 Task: Search one way flight ticket for 1 adult, 6 children, 1 infant in seat and 1 infant on lap in business from Manhattan: Manhattan Regional Airport to Riverton: Central Wyoming Regional Airport (was Riverton Regional) on 5-4-2023. Choice of flights is Singapure airlines. Number of bags: 2 checked bags. Price is upto 95000. Outbound departure time preference is 15:30.
Action: Mouse moved to (282, 258)
Screenshot: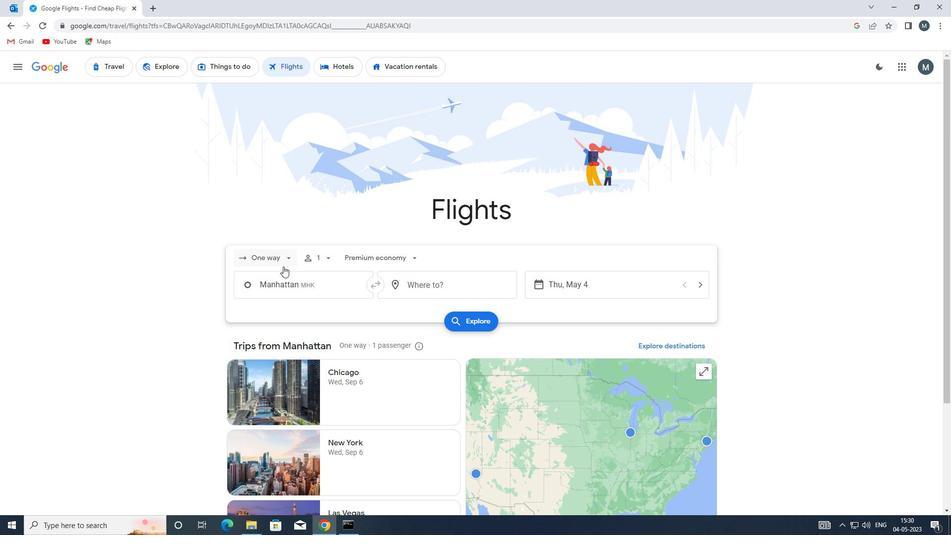 
Action: Mouse pressed left at (282, 258)
Screenshot: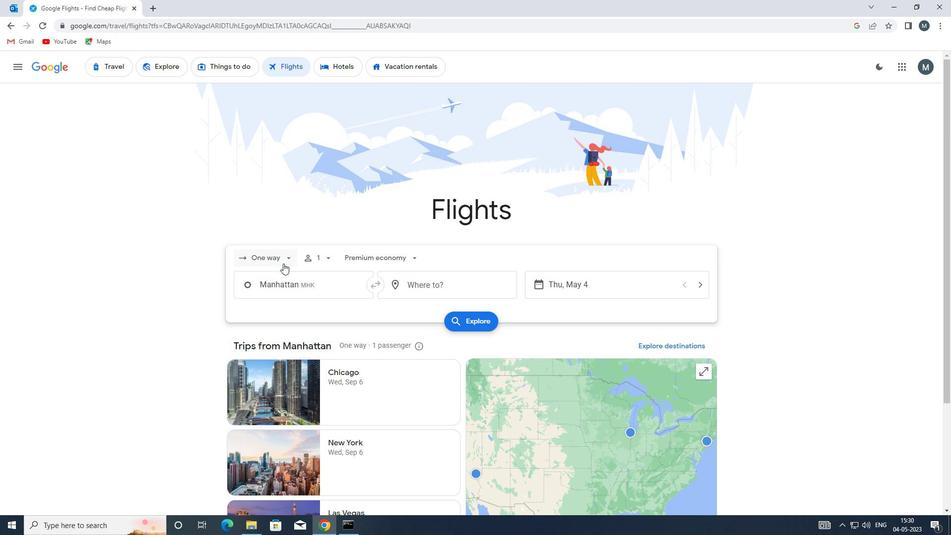 
Action: Mouse moved to (275, 307)
Screenshot: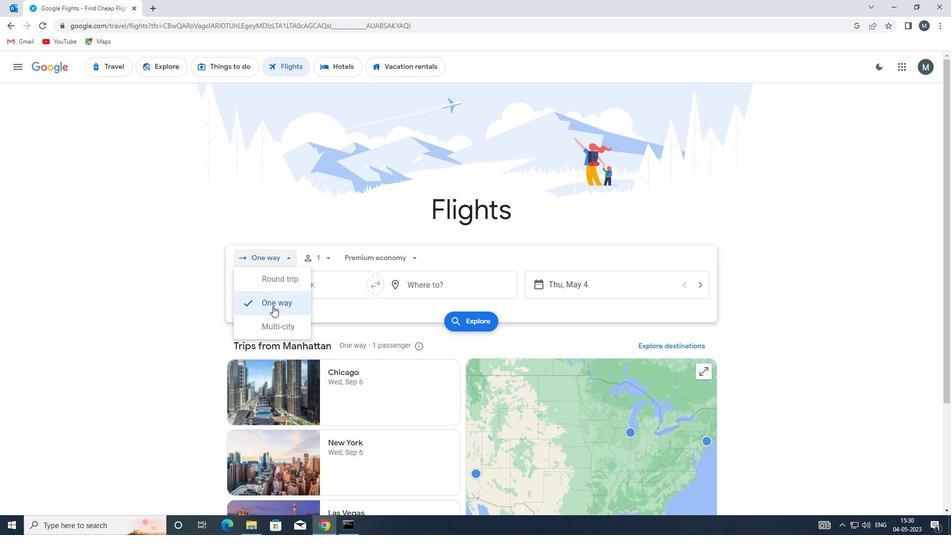 
Action: Mouse pressed left at (275, 307)
Screenshot: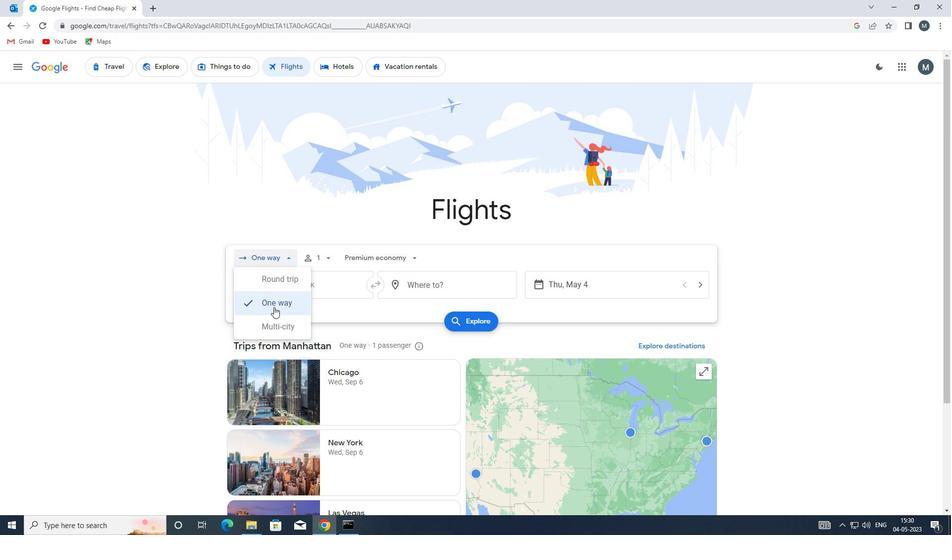 
Action: Mouse moved to (330, 258)
Screenshot: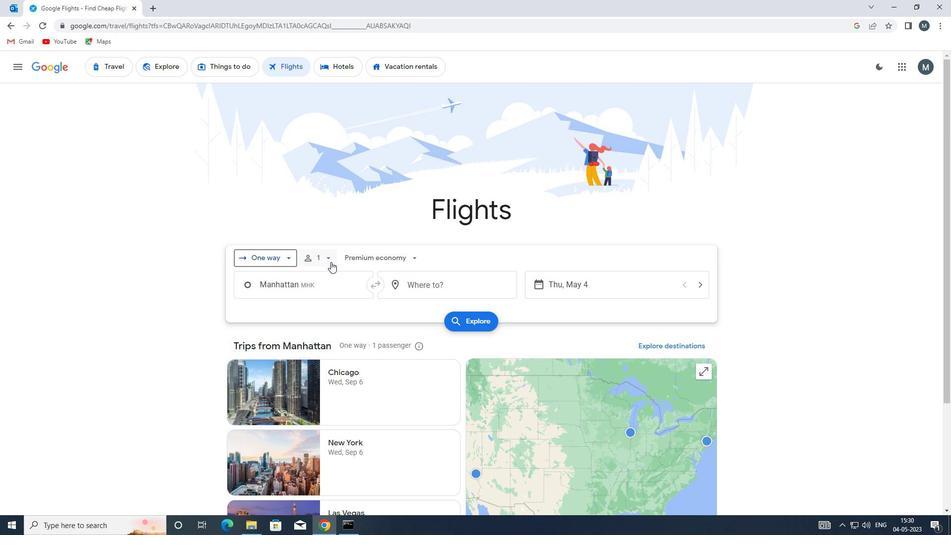
Action: Mouse pressed left at (330, 258)
Screenshot: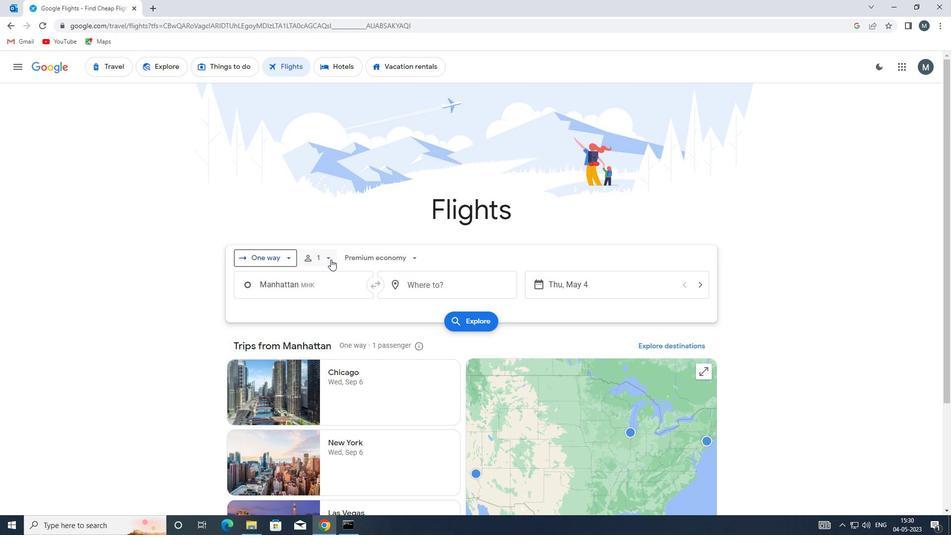 
Action: Mouse moved to (397, 311)
Screenshot: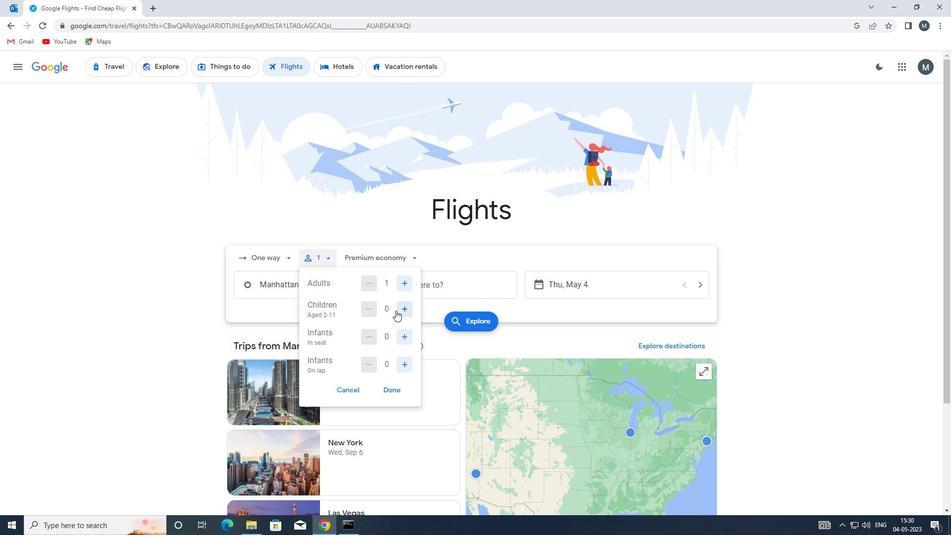 
Action: Mouse pressed left at (397, 311)
Screenshot: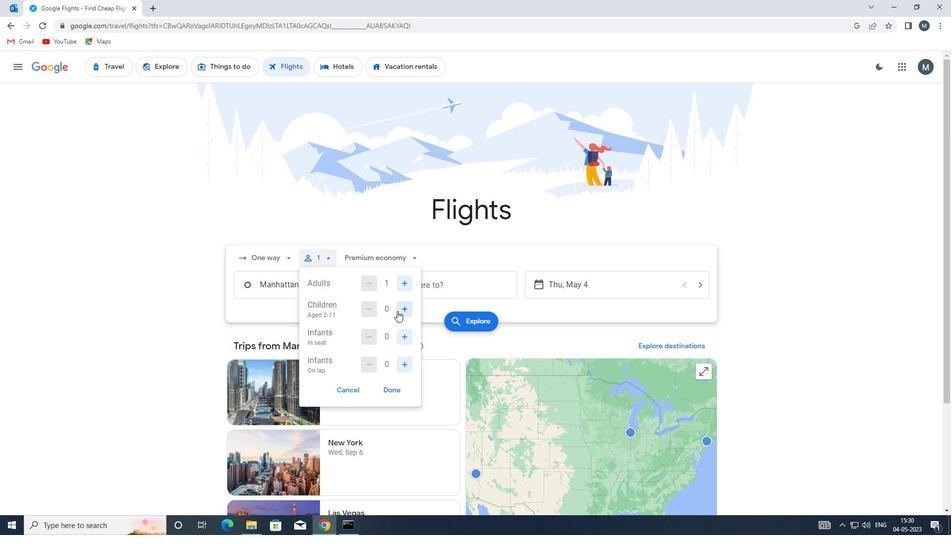 
Action: Mouse pressed left at (397, 311)
Screenshot: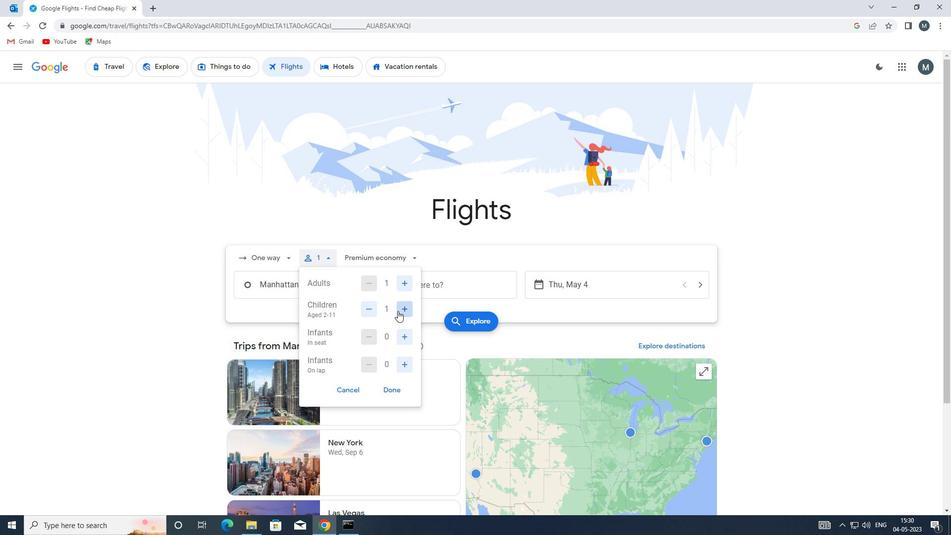 
Action: Mouse pressed left at (397, 311)
Screenshot: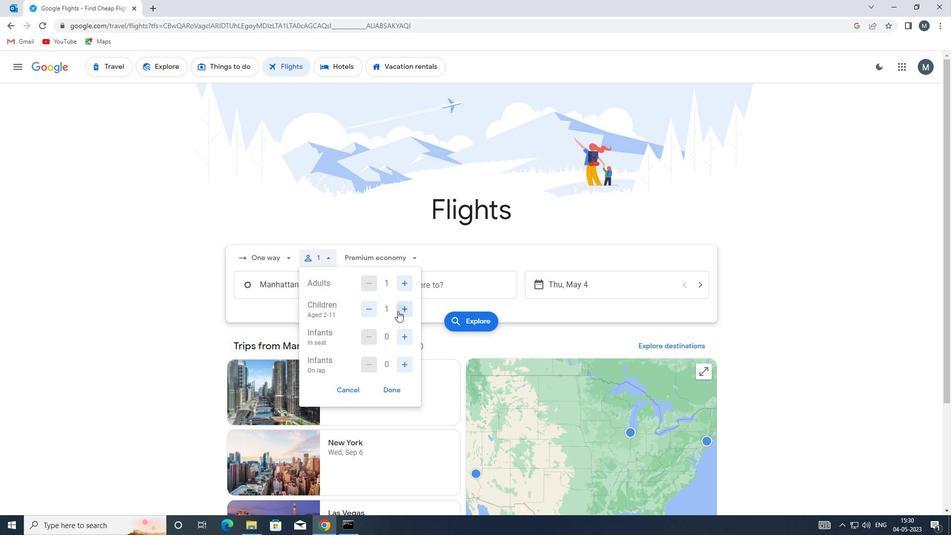 
Action: Mouse moved to (398, 310)
Screenshot: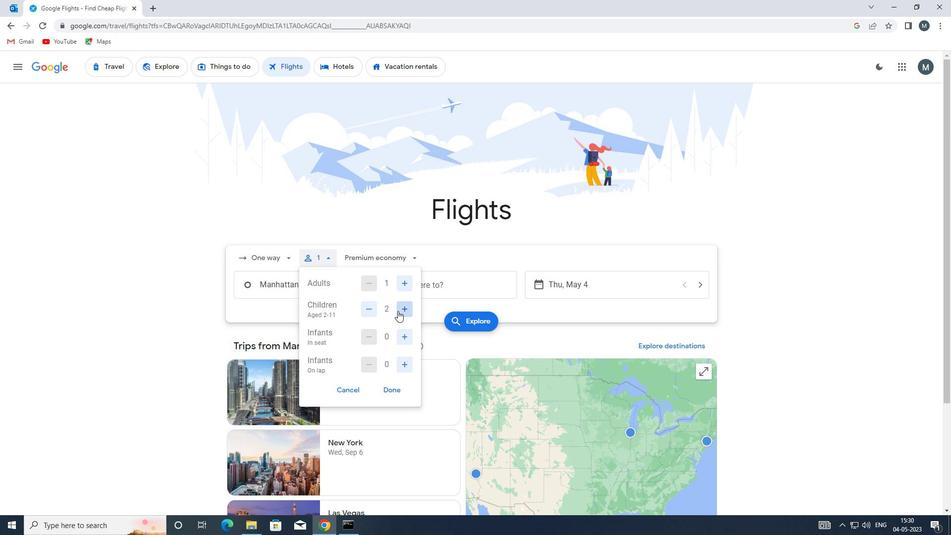 
Action: Mouse pressed left at (398, 310)
Screenshot: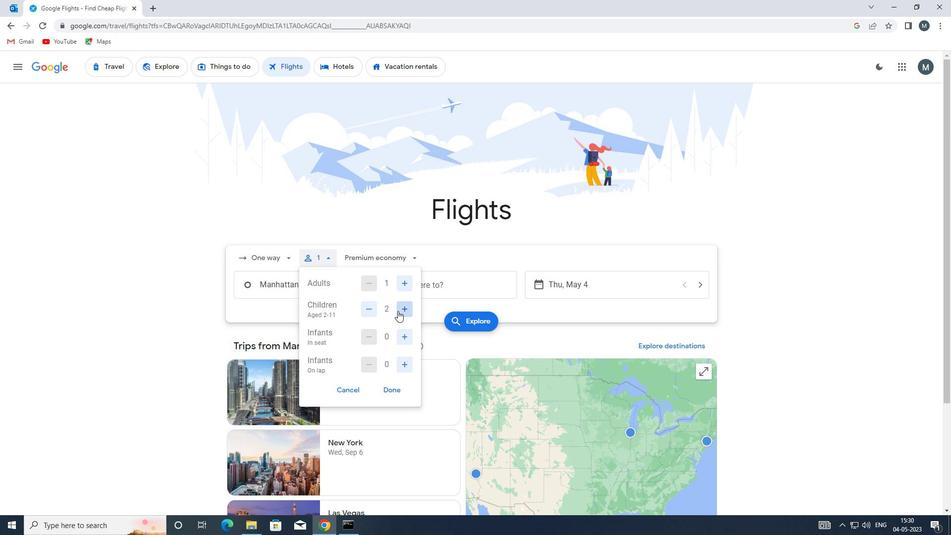 
Action: Mouse pressed left at (398, 310)
Screenshot: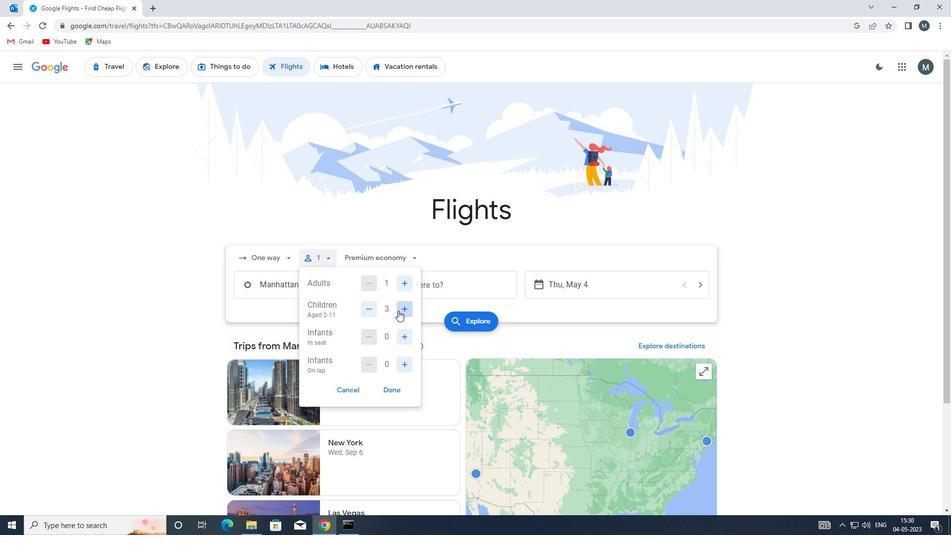 
Action: Mouse moved to (399, 311)
Screenshot: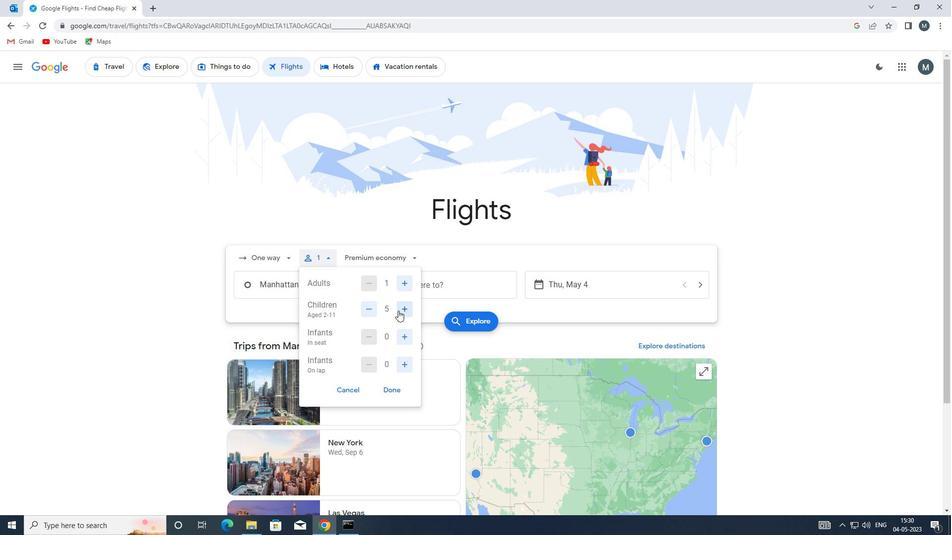 
Action: Mouse pressed left at (399, 311)
Screenshot: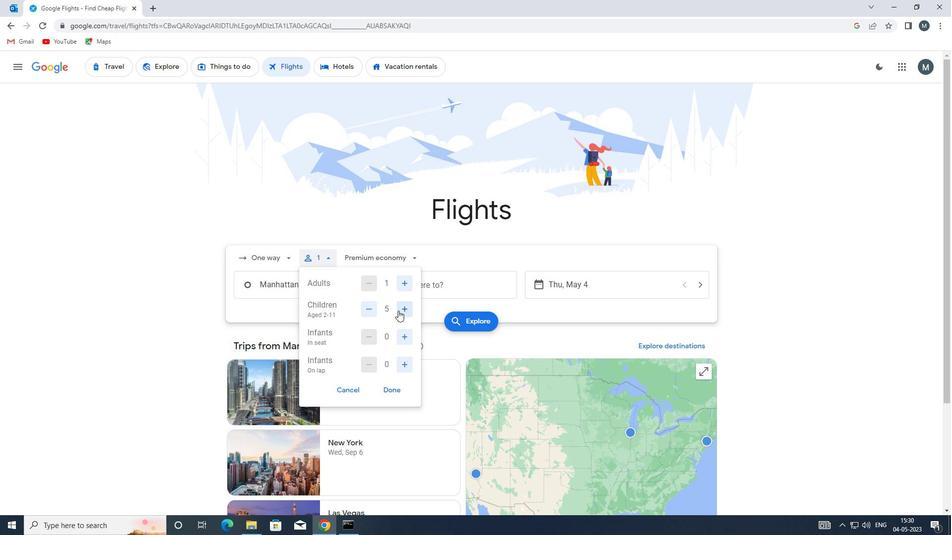 
Action: Mouse moved to (403, 335)
Screenshot: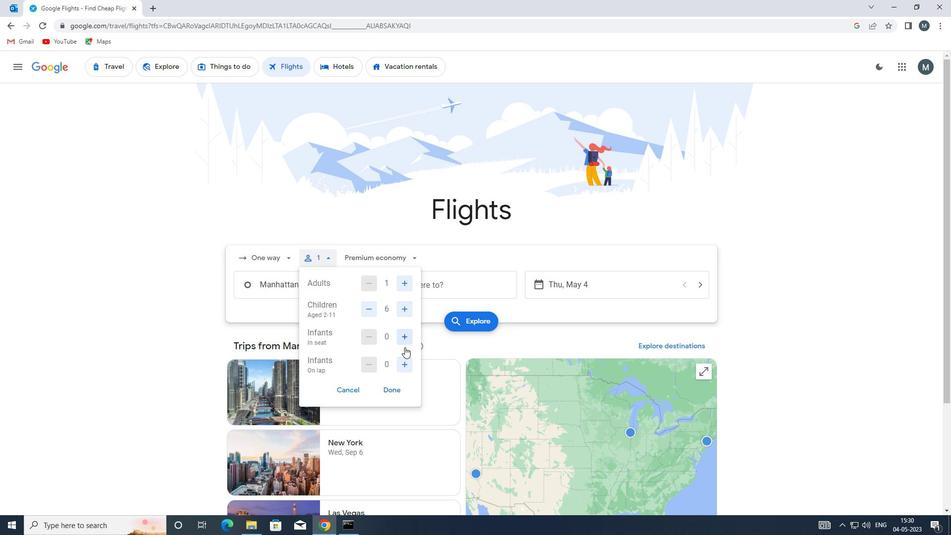 
Action: Mouse pressed left at (403, 335)
Screenshot: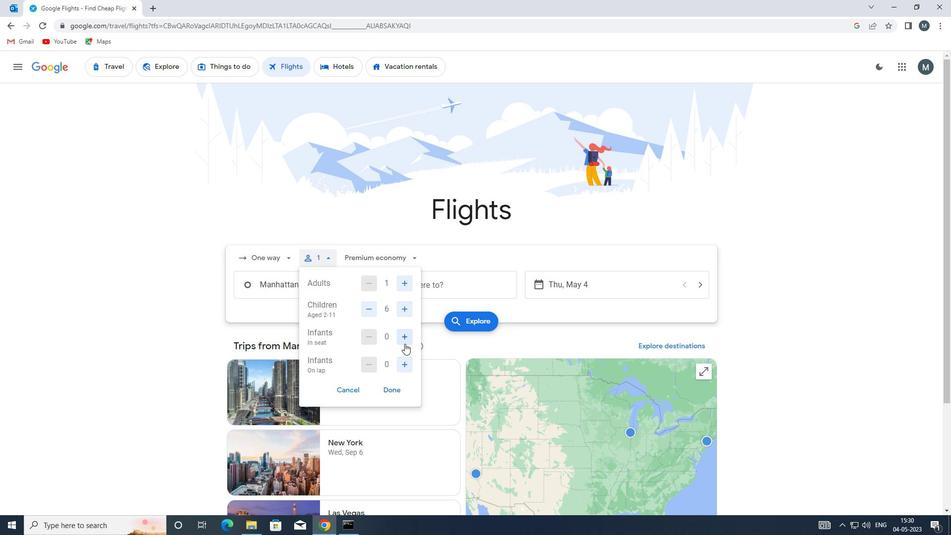 
Action: Mouse moved to (403, 363)
Screenshot: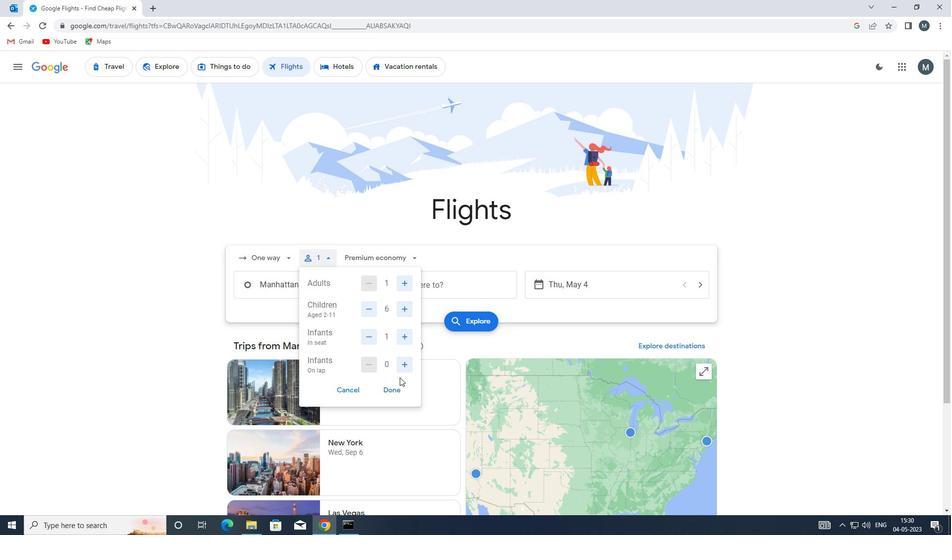 
Action: Mouse pressed left at (403, 363)
Screenshot: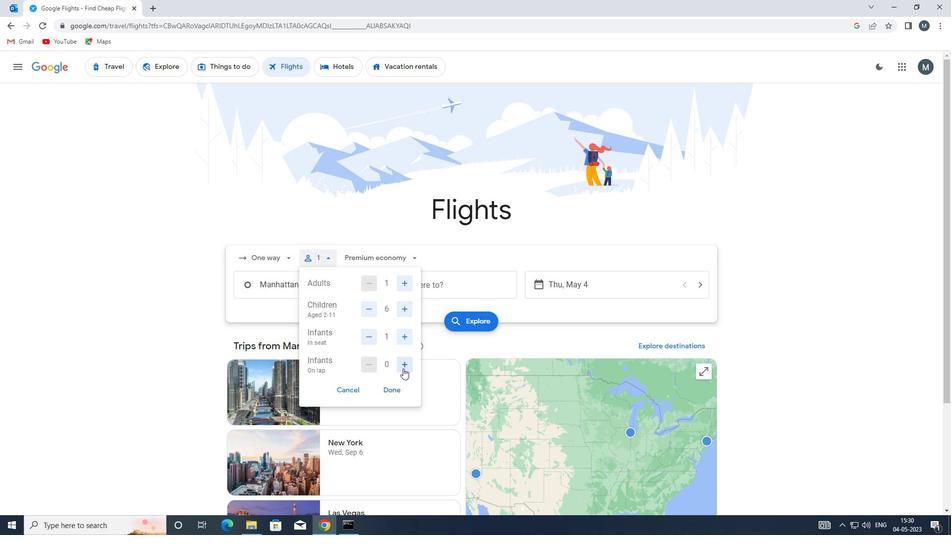 
Action: Mouse moved to (397, 393)
Screenshot: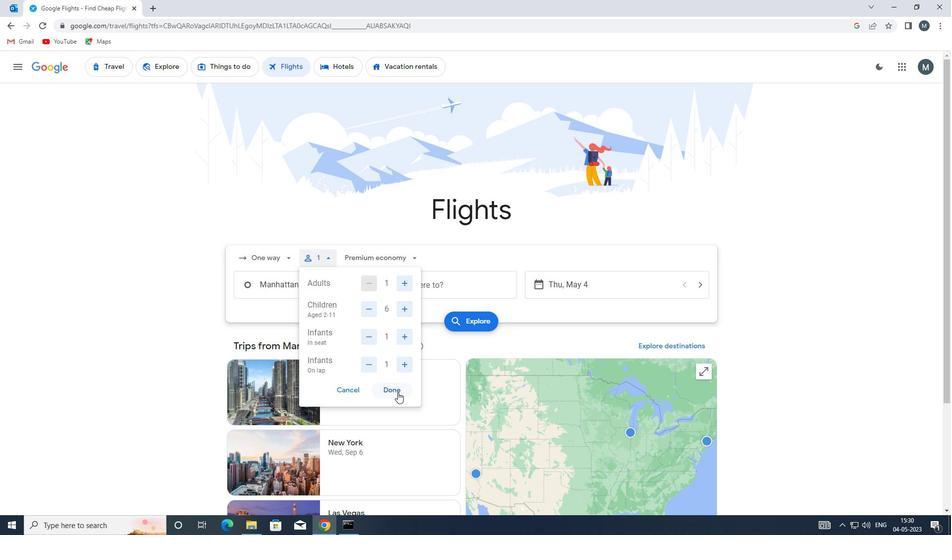 
Action: Mouse pressed left at (397, 393)
Screenshot: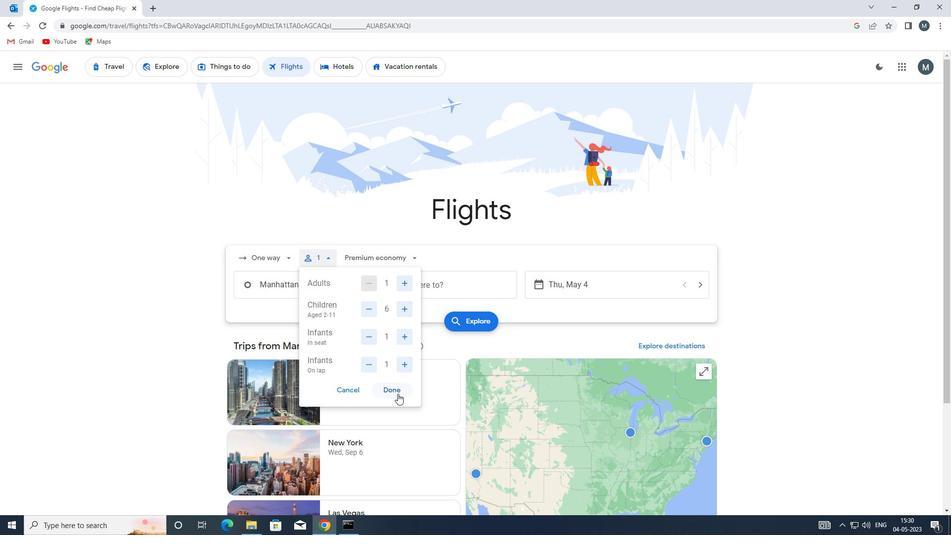 
Action: Mouse moved to (392, 265)
Screenshot: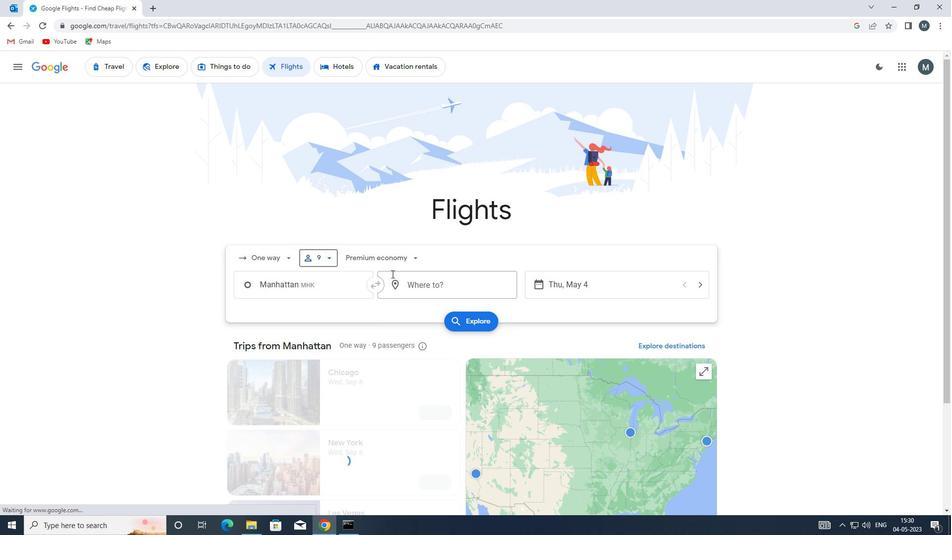 
Action: Mouse pressed left at (392, 265)
Screenshot: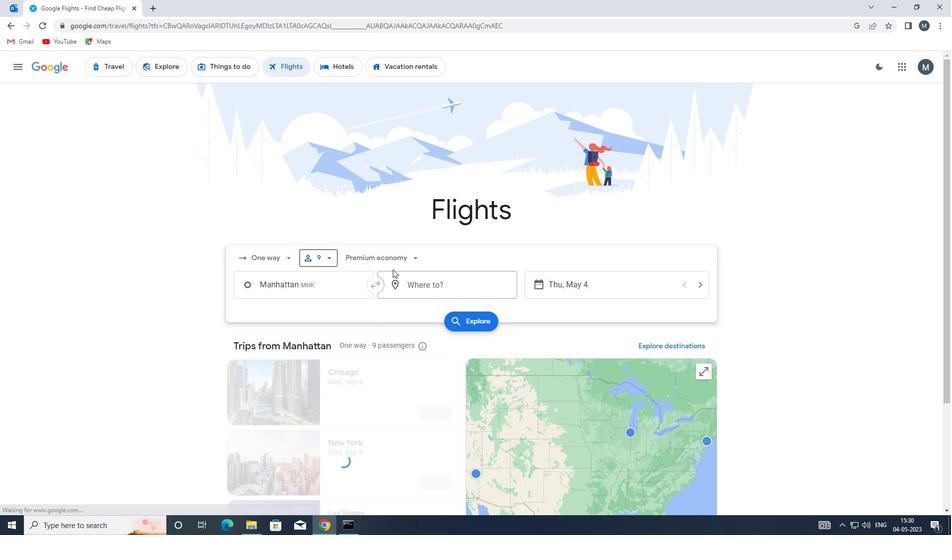 
Action: Mouse moved to (394, 324)
Screenshot: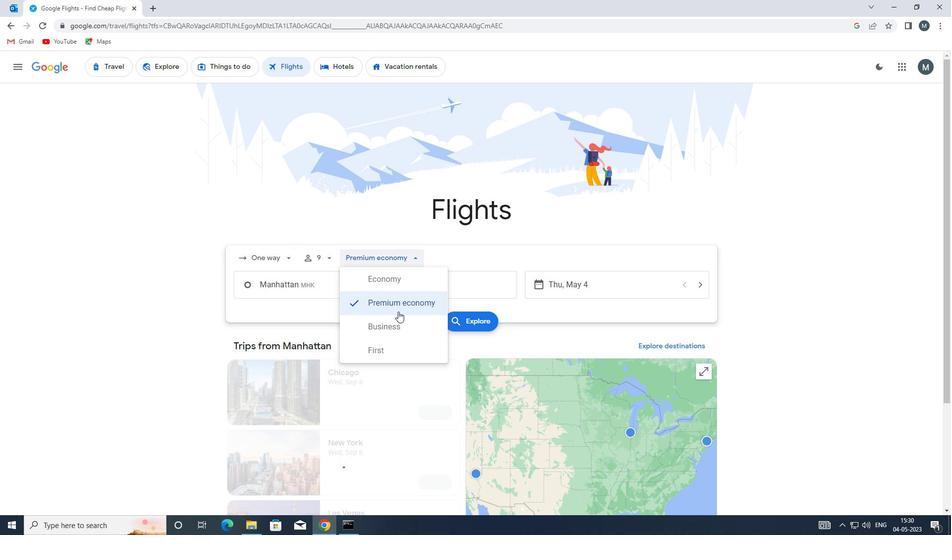 
Action: Mouse pressed left at (394, 324)
Screenshot: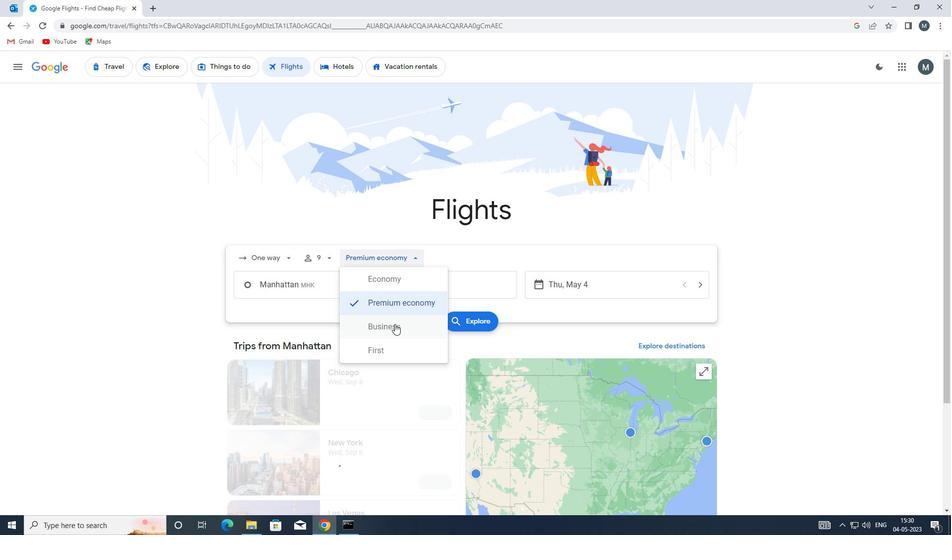 
Action: Mouse moved to (319, 283)
Screenshot: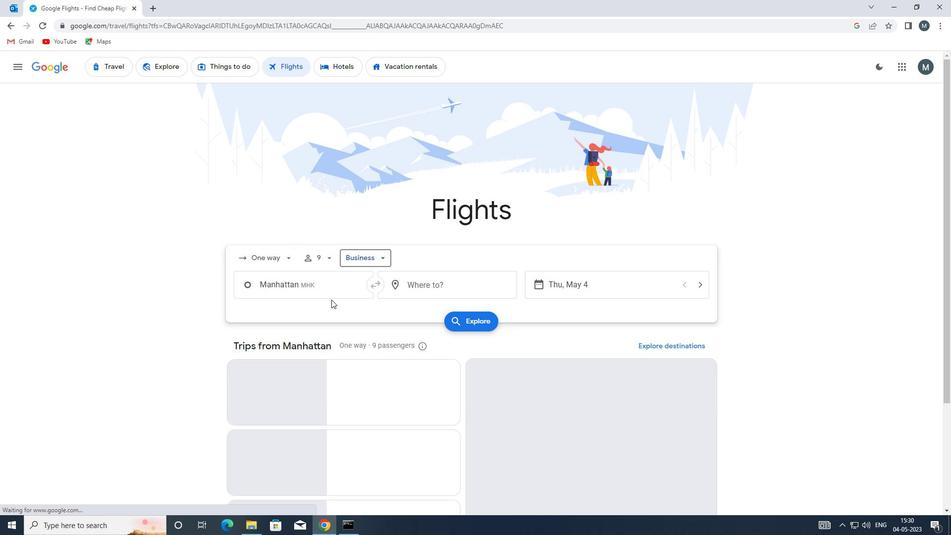 
Action: Mouse pressed left at (319, 283)
Screenshot: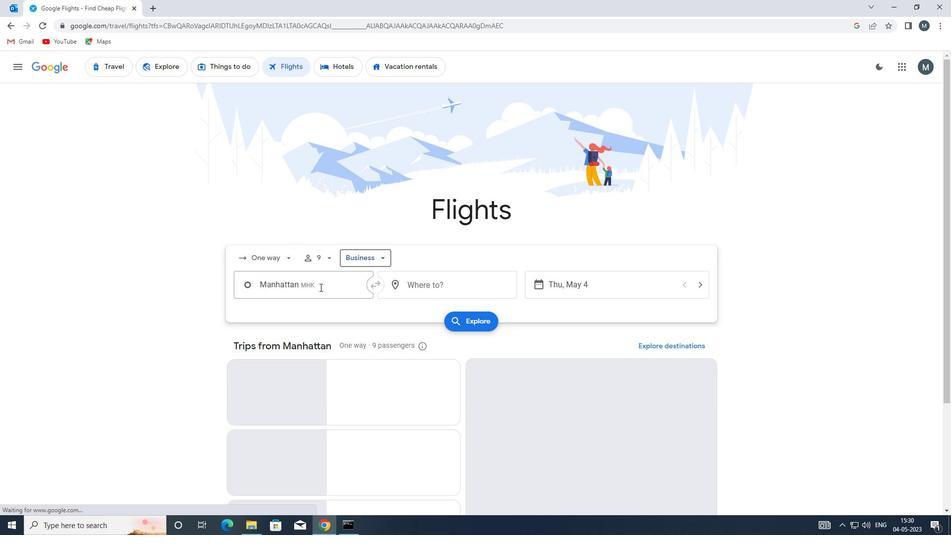 
Action: Mouse moved to (329, 290)
Screenshot: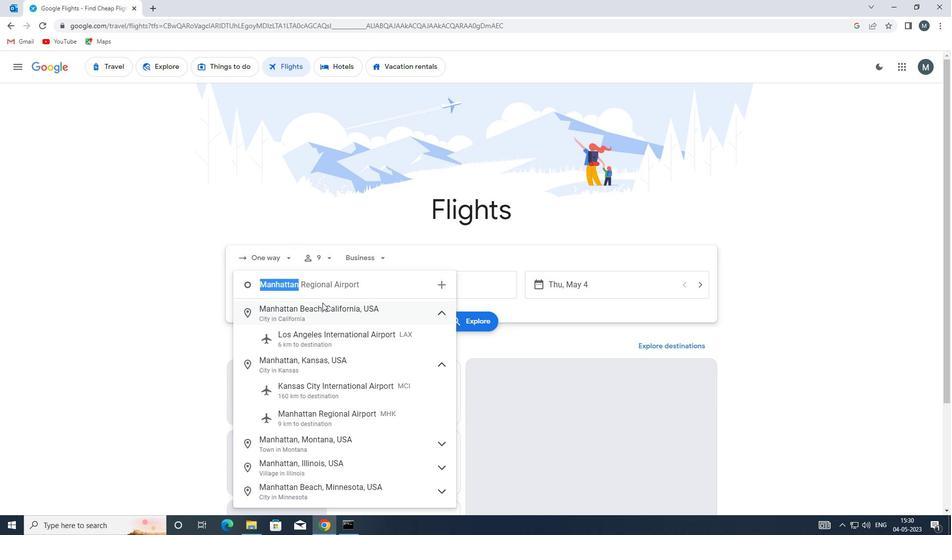 
Action: Key pressed <Key.enter>
Screenshot: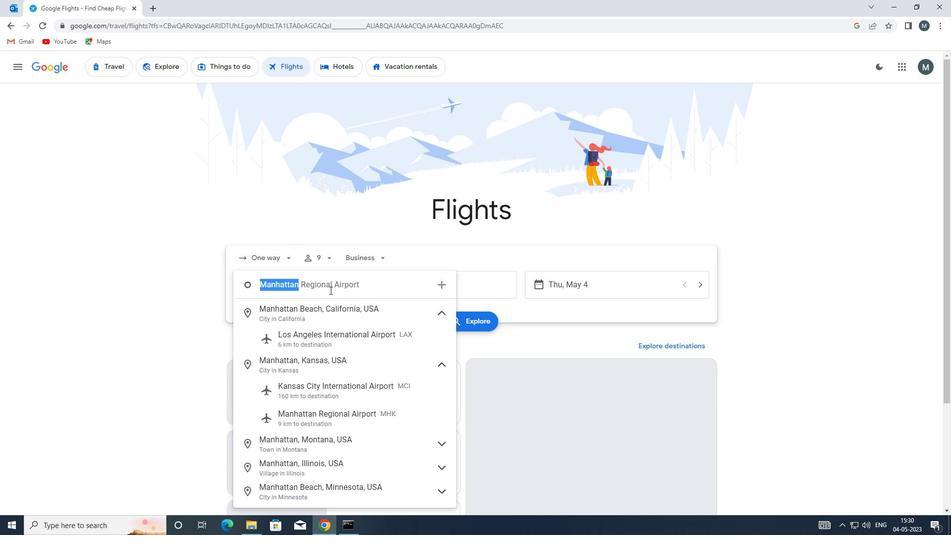 
Action: Mouse moved to (421, 284)
Screenshot: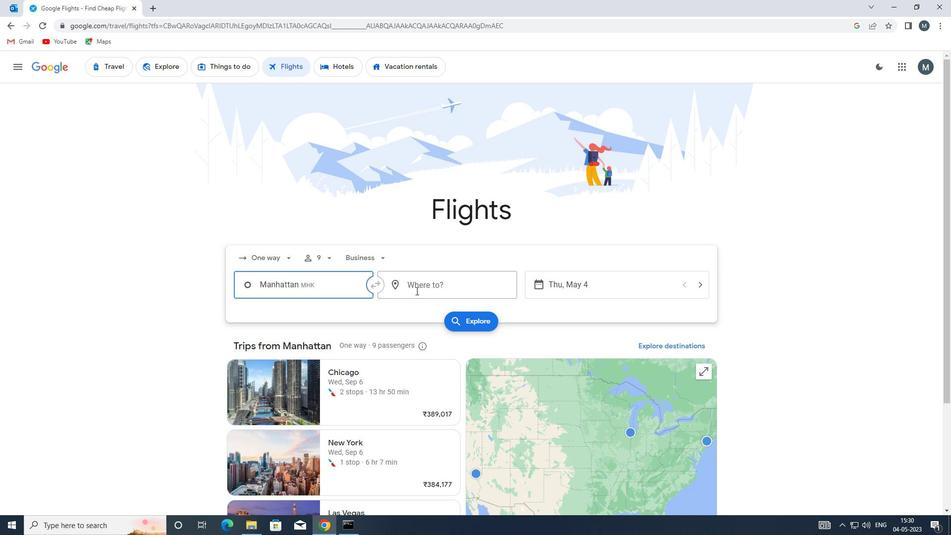
Action: Mouse pressed left at (421, 284)
Screenshot: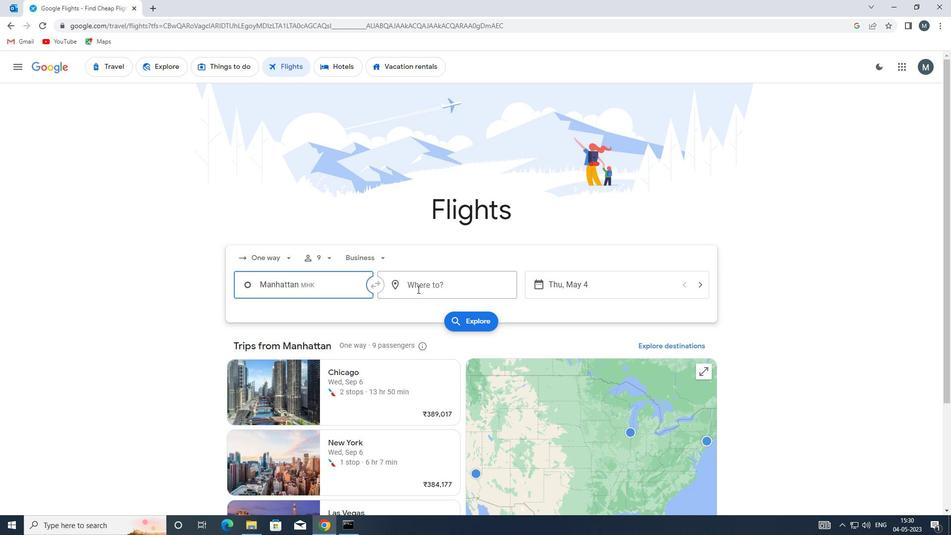 
Action: Mouse moved to (418, 284)
Screenshot: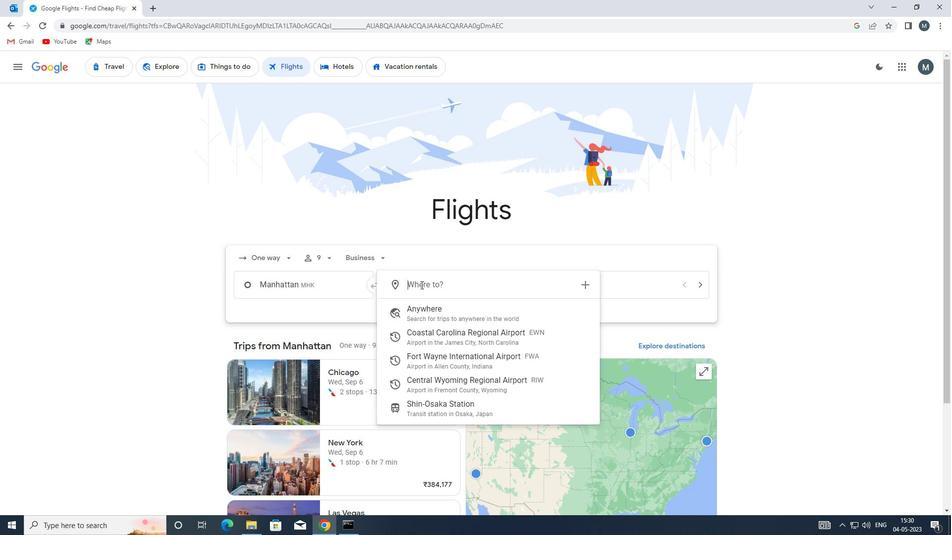 
Action: Key pressed riw
Screenshot: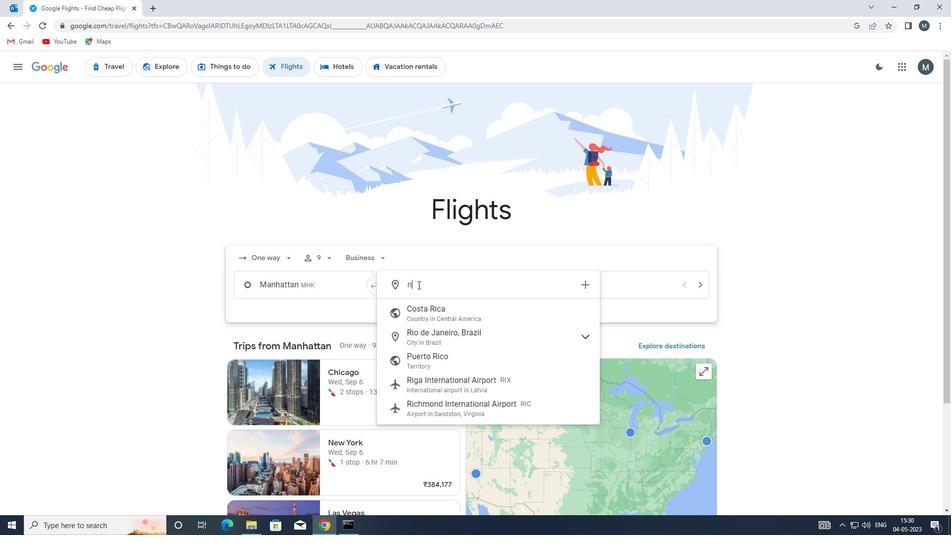 
Action: Mouse moved to (438, 310)
Screenshot: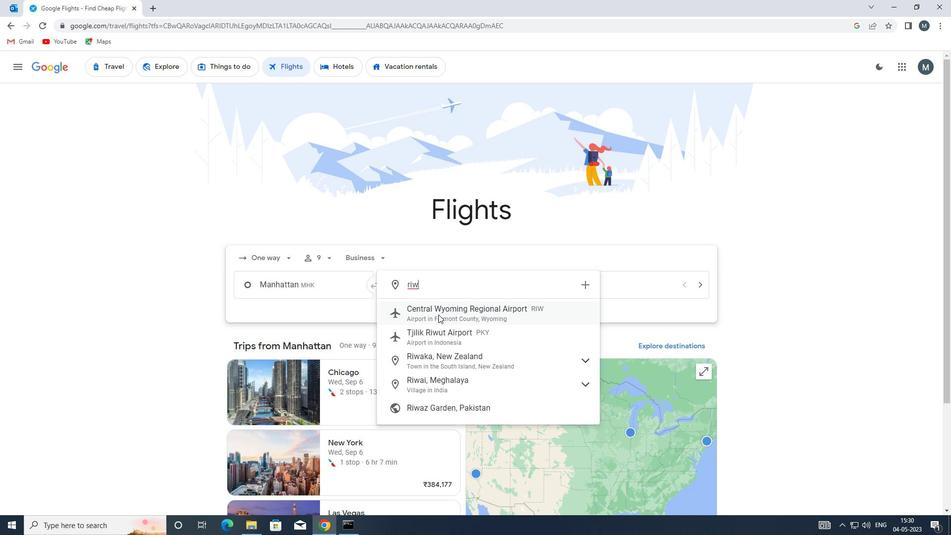 
Action: Mouse pressed left at (438, 310)
Screenshot: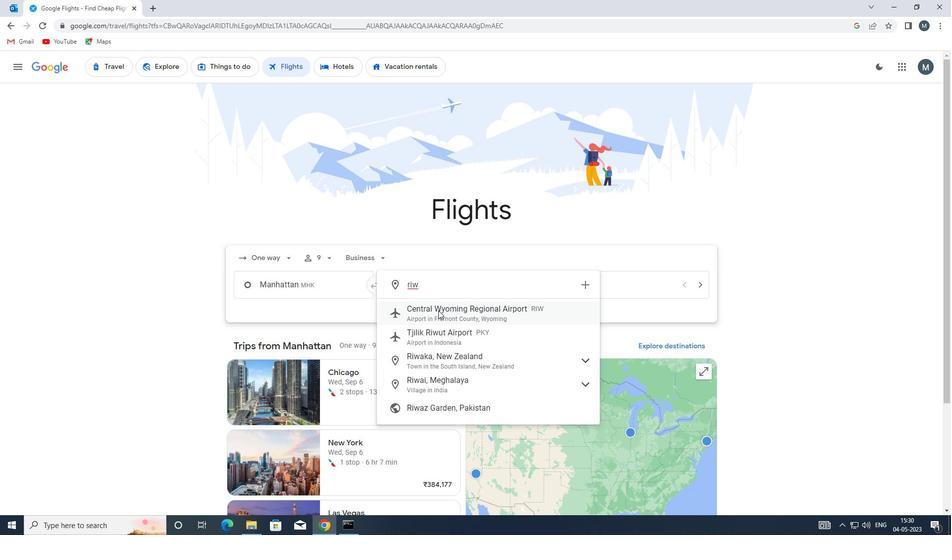
Action: Mouse moved to (573, 285)
Screenshot: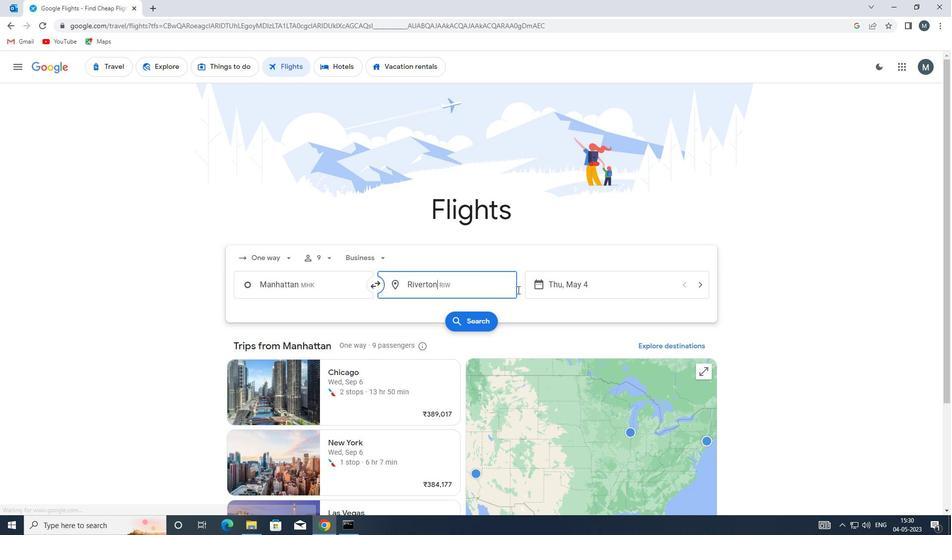 
Action: Mouse pressed left at (573, 285)
Screenshot: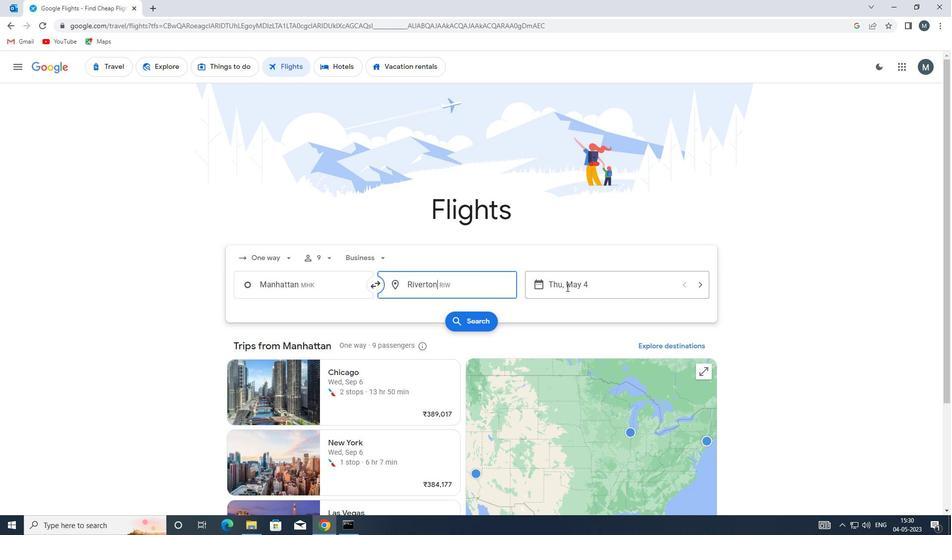 
Action: Mouse moved to (446, 330)
Screenshot: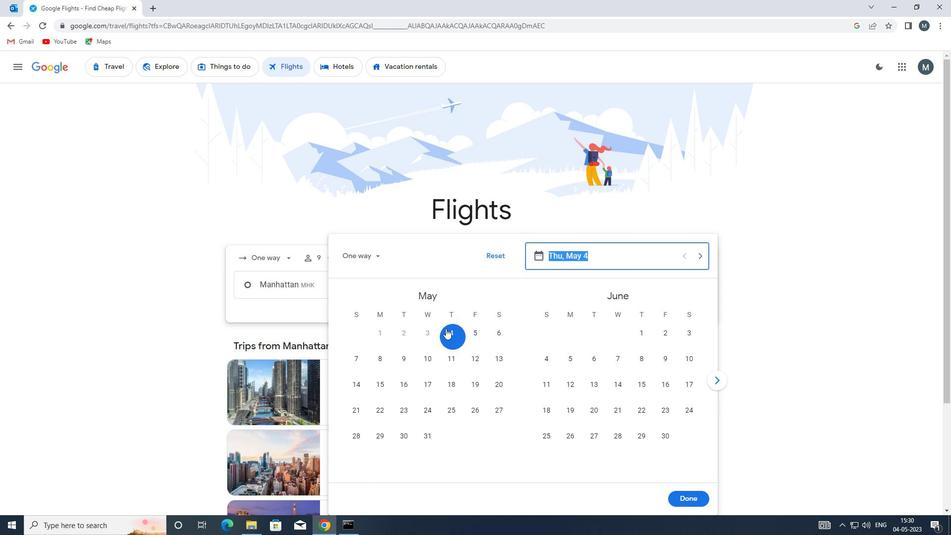
Action: Mouse pressed left at (446, 330)
Screenshot: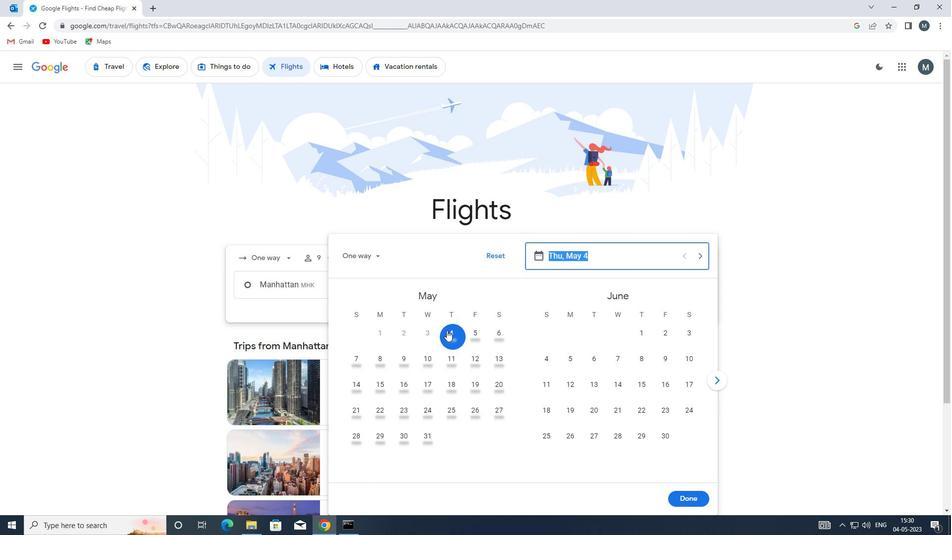 
Action: Mouse moved to (683, 493)
Screenshot: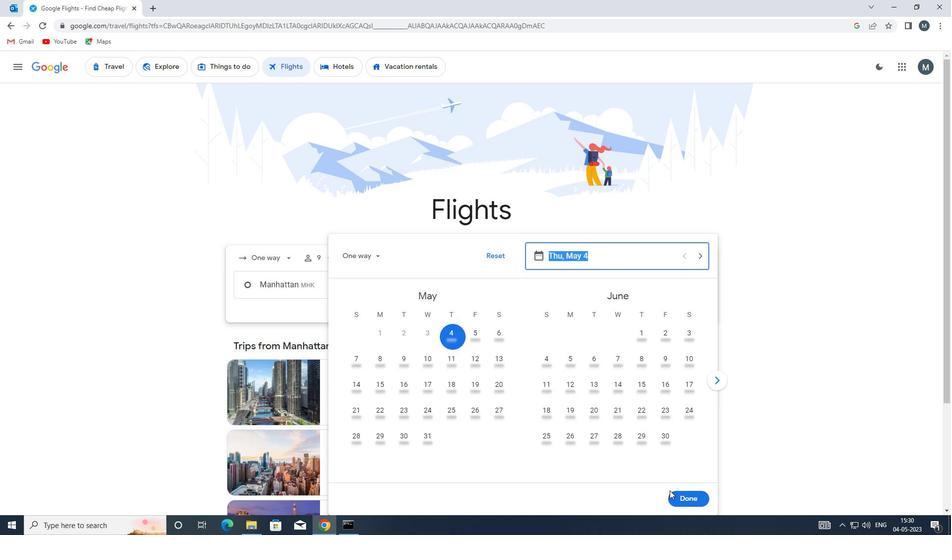 
Action: Mouse pressed left at (683, 493)
Screenshot: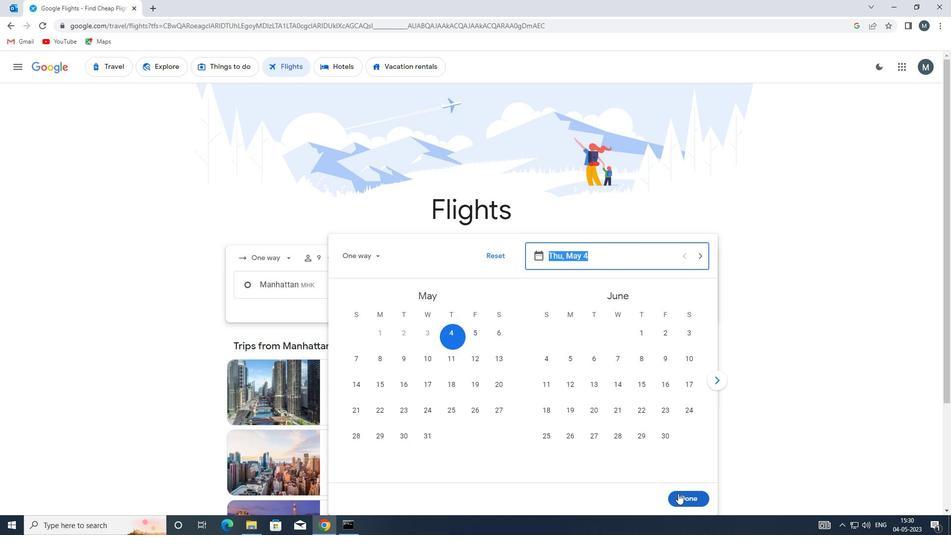 
Action: Mouse moved to (456, 315)
Screenshot: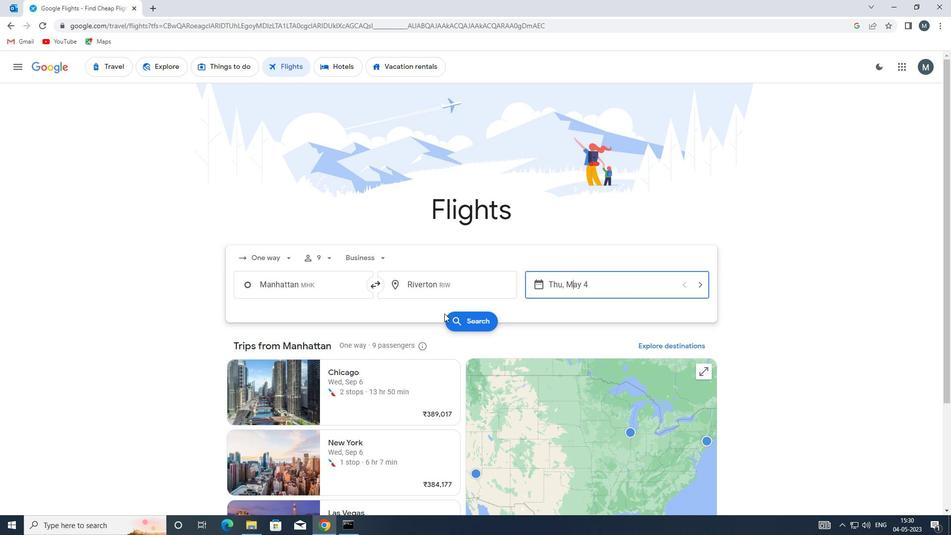 
Action: Mouse pressed left at (456, 315)
Screenshot: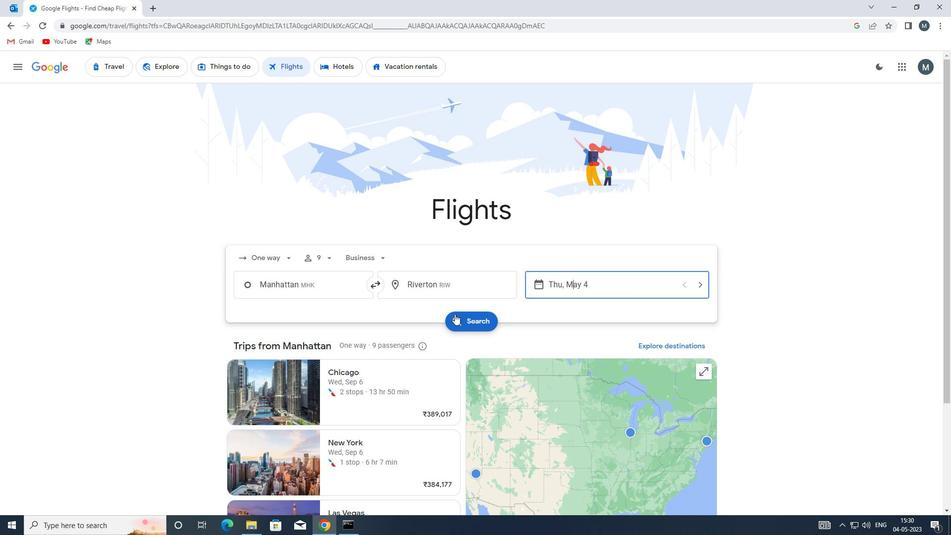 
Action: Mouse moved to (267, 153)
Screenshot: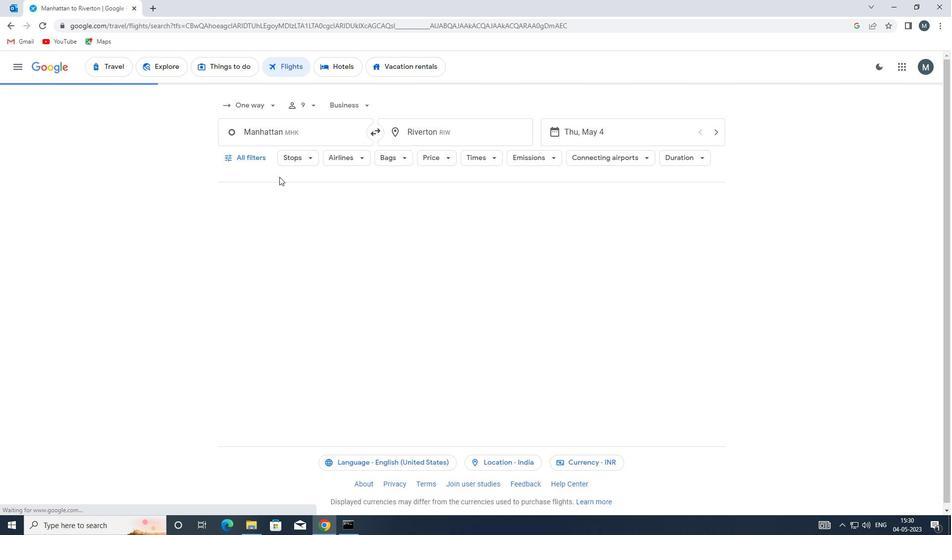 
Action: Mouse pressed left at (267, 153)
Screenshot: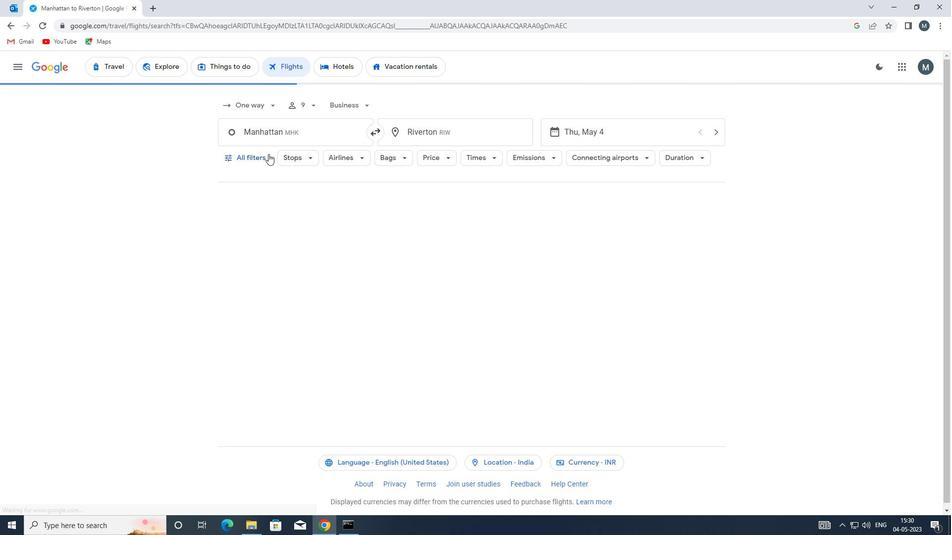 
Action: Mouse moved to (295, 272)
Screenshot: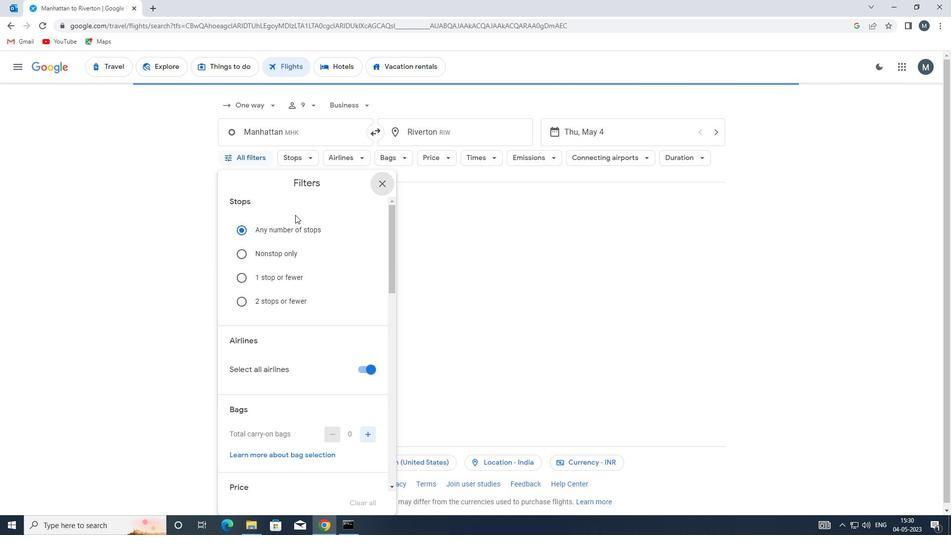 
Action: Mouse scrolled (295, 272) with delta (0, 0)
Screenshot: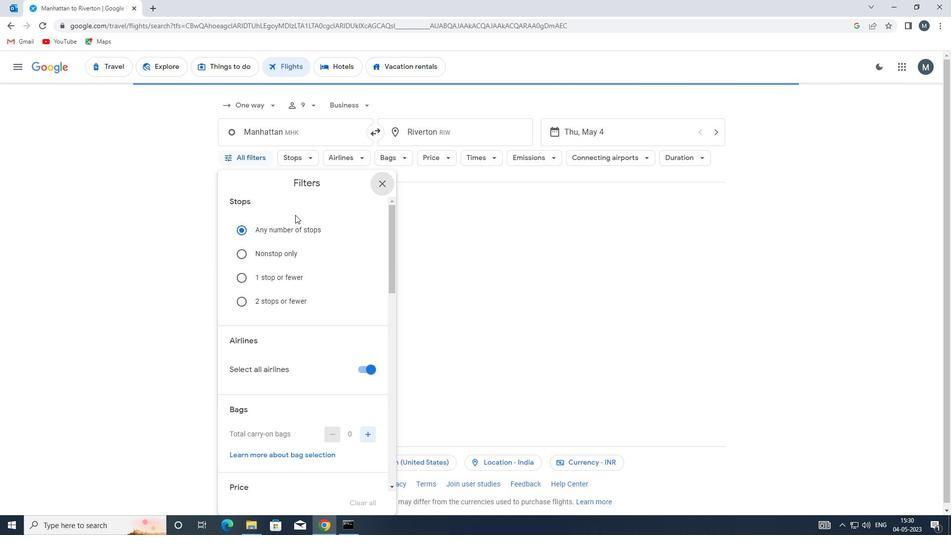 
Action: Mouse moved to (294, 282)
Screenshot: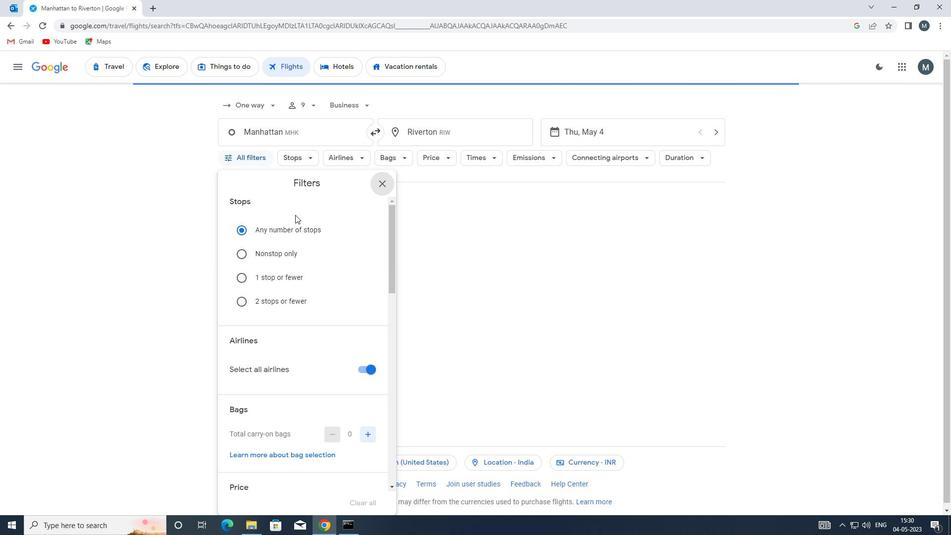 
Action: Mouse scrolled (294, 281) with delta (0, 0)
Screenshot: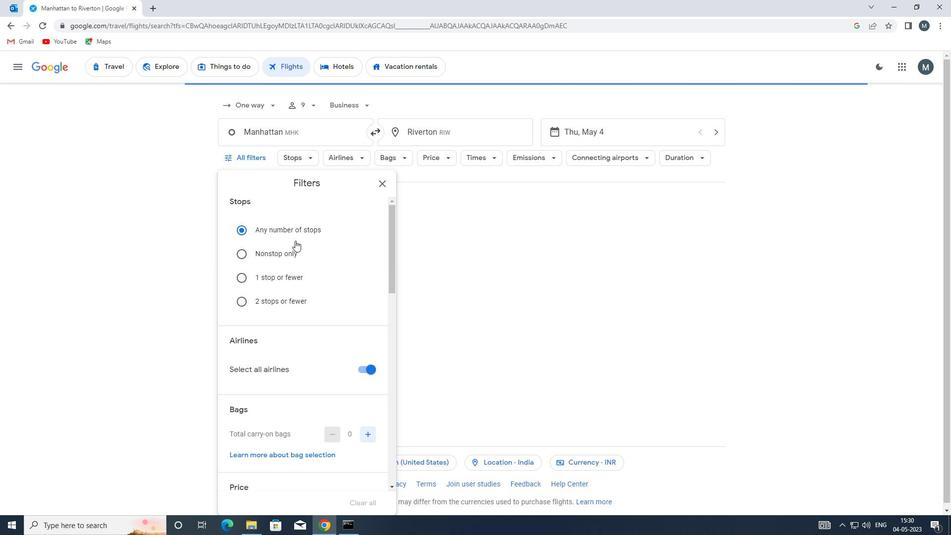 
Action: Mouse moved to (366, 268)
Screenshot: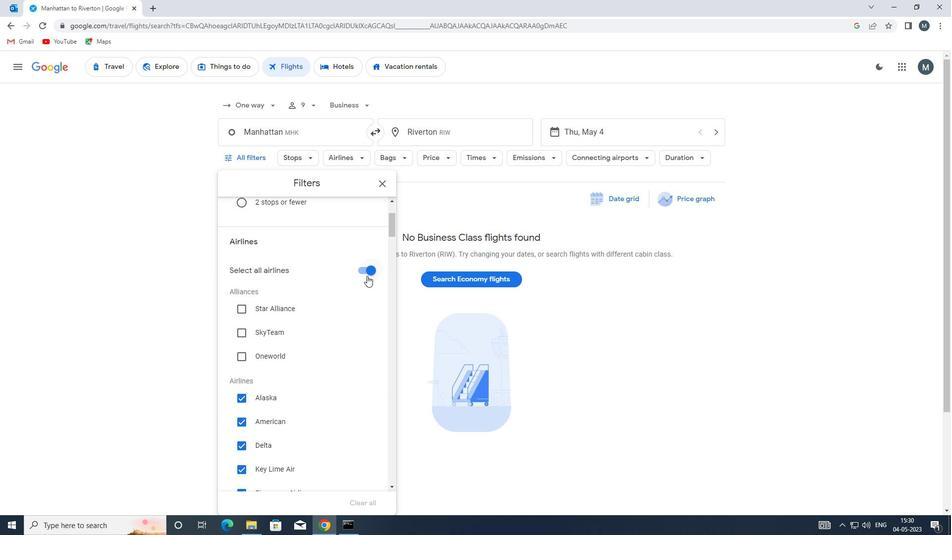 
Action: Mouse pressed left at (366, 268)
Screenshot: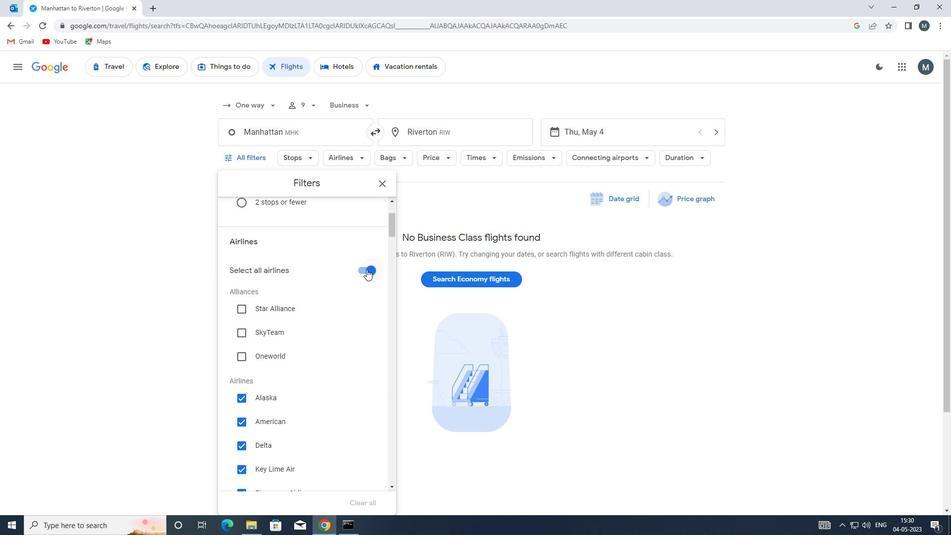 
Action: Mouse moved to (318, 287)
Screenshot: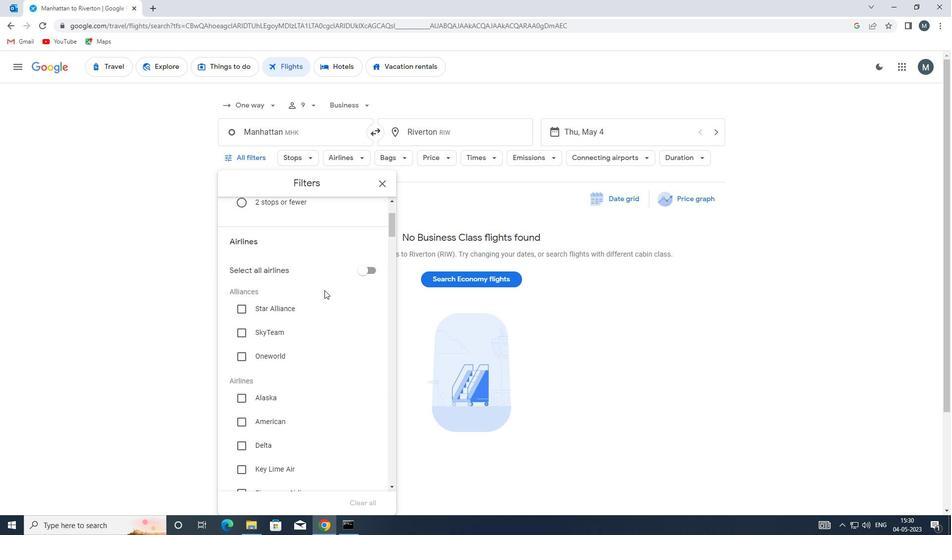 
Action: Mouse scrolled (318, 287) with delta (0, 0)
Screenshot: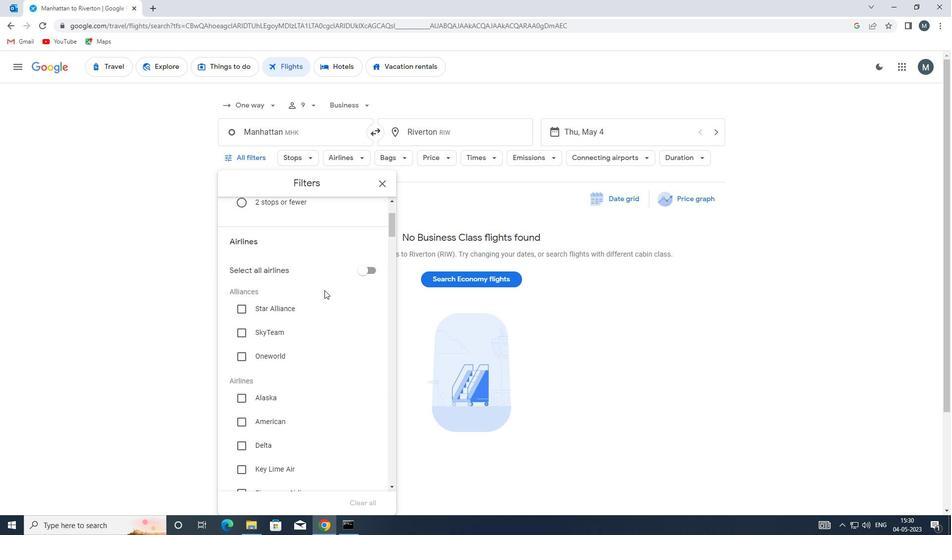 
Action: Mouse moved to (316, 289)
Screenshot: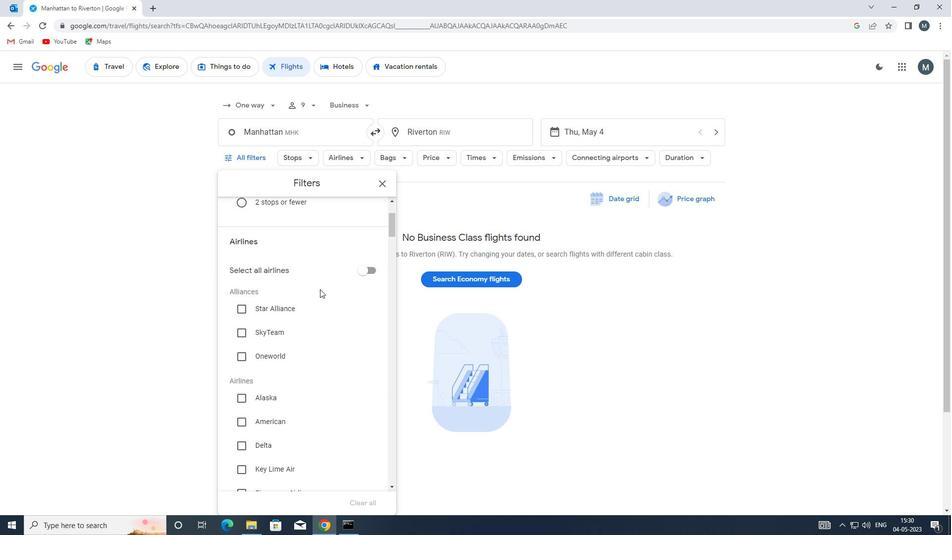
Action: Mouse scrolled (316, 288) with delta (0, 0)
Screenshot: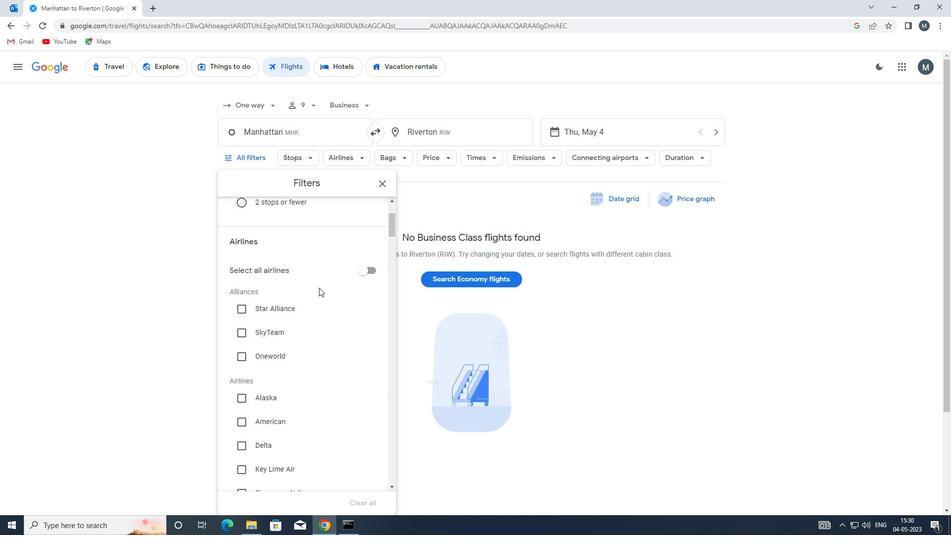 
Action: Mouse moved to (304, 395)
Screenshot: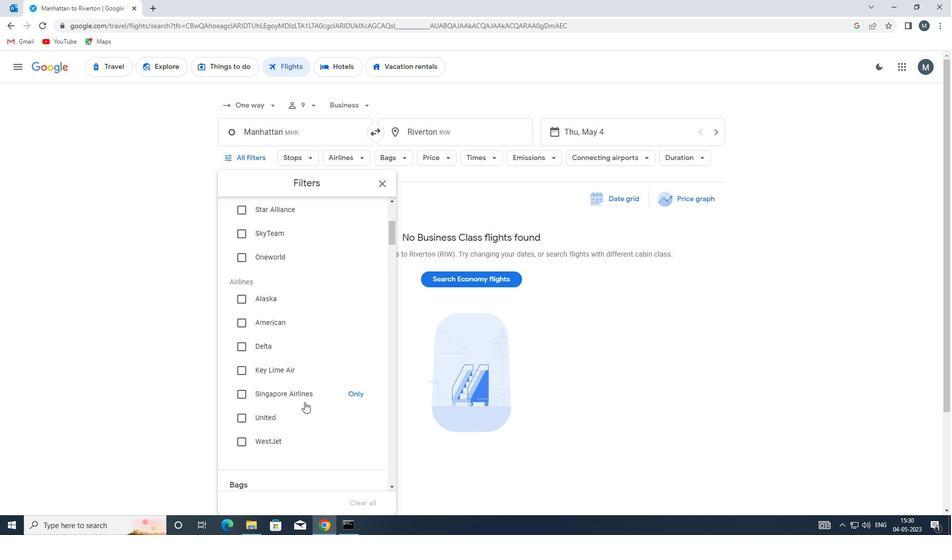 
Action: Mouse pressed left at (304, 395)
Screenshot: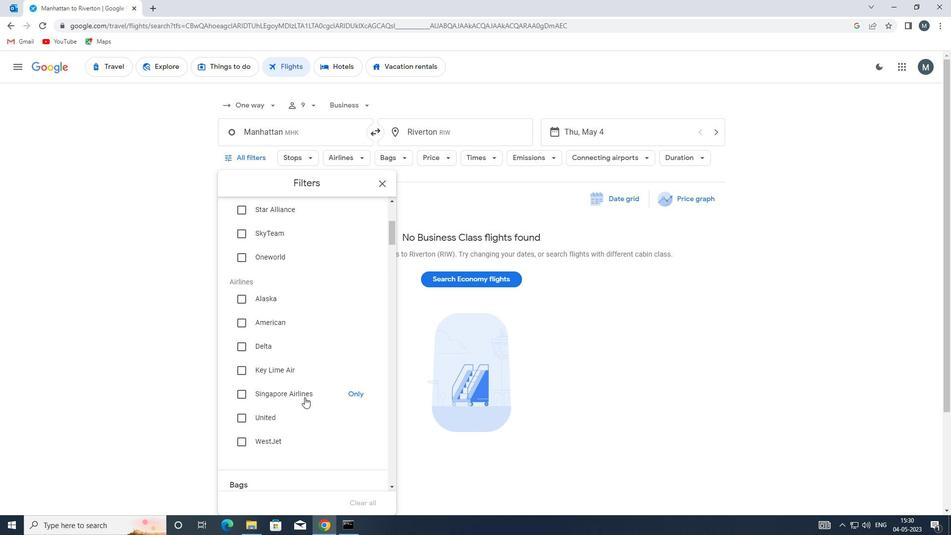 
Action: Mouse moved to (309, 340)
Screenshot: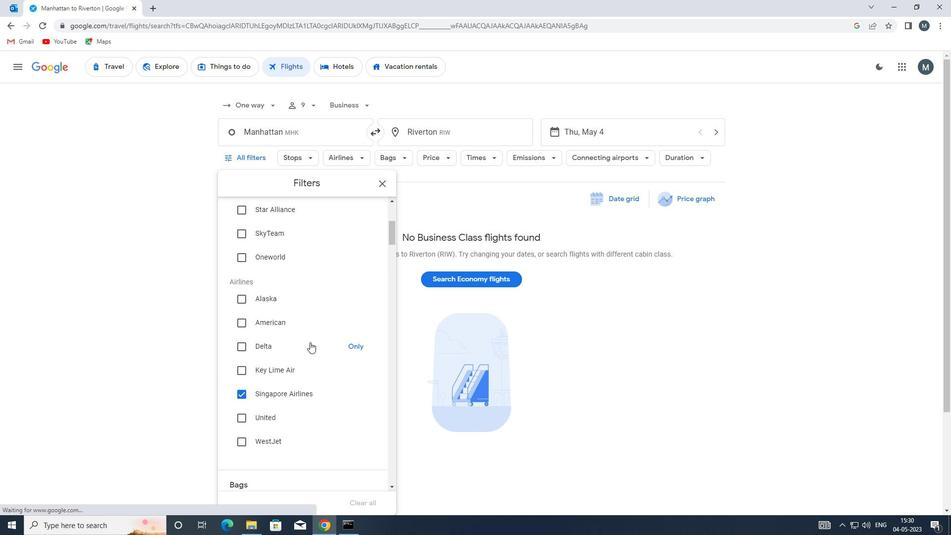 
Action: Mouse scrolled (309, 340) with delta (0, 0)
Screenshot: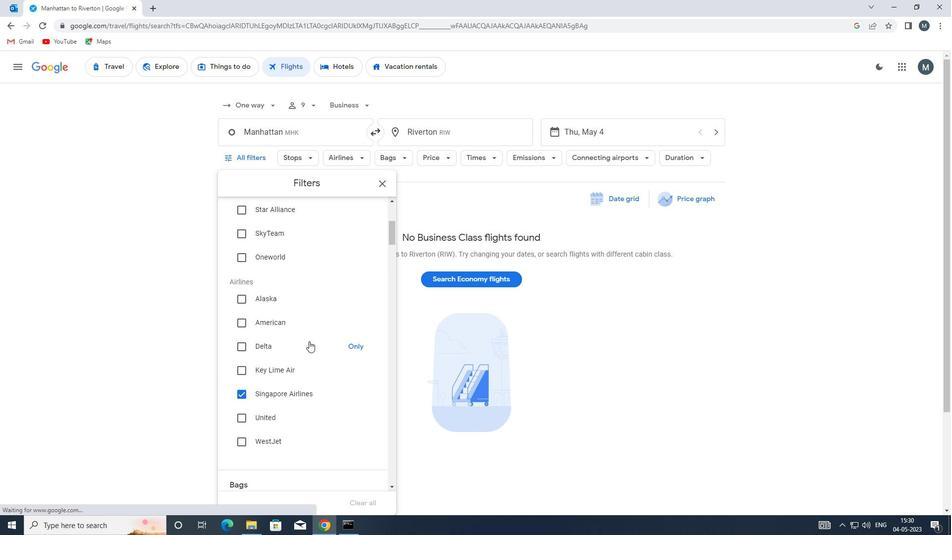 
Action: Mouse moved to (308, 340)
Screenshot: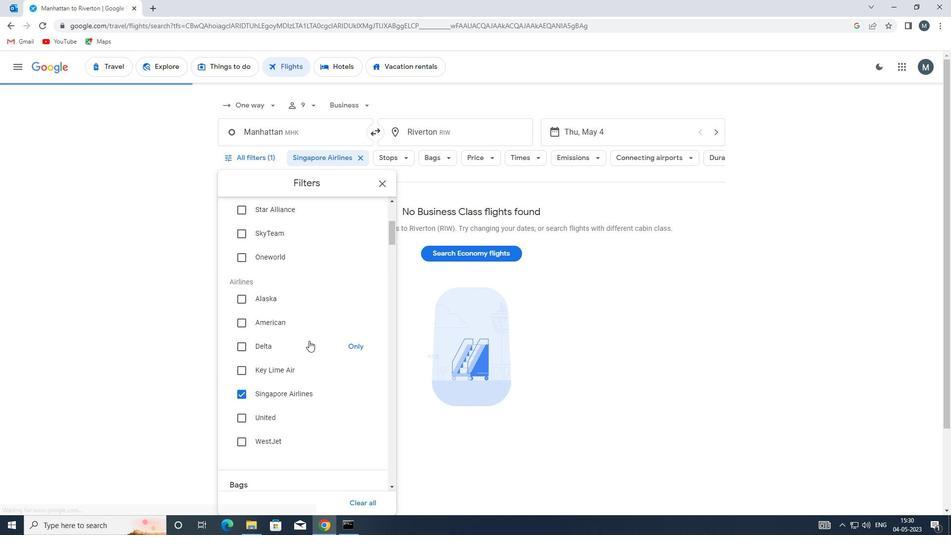 
Action: Mouse scrolled (308, 340) with delta (0, 0)
Screenshot: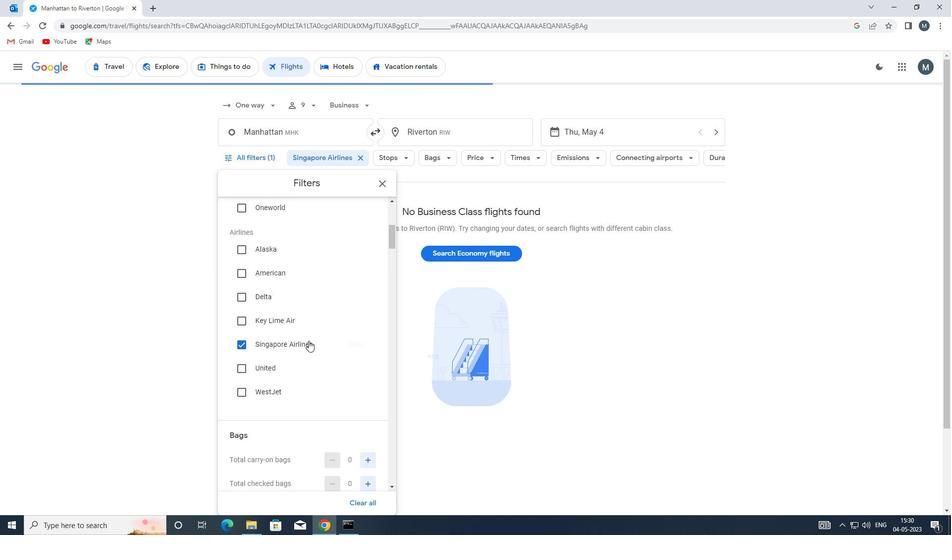 
Action: Mouse scrolled (308, 340) with delta (0, 0)
Screenshot: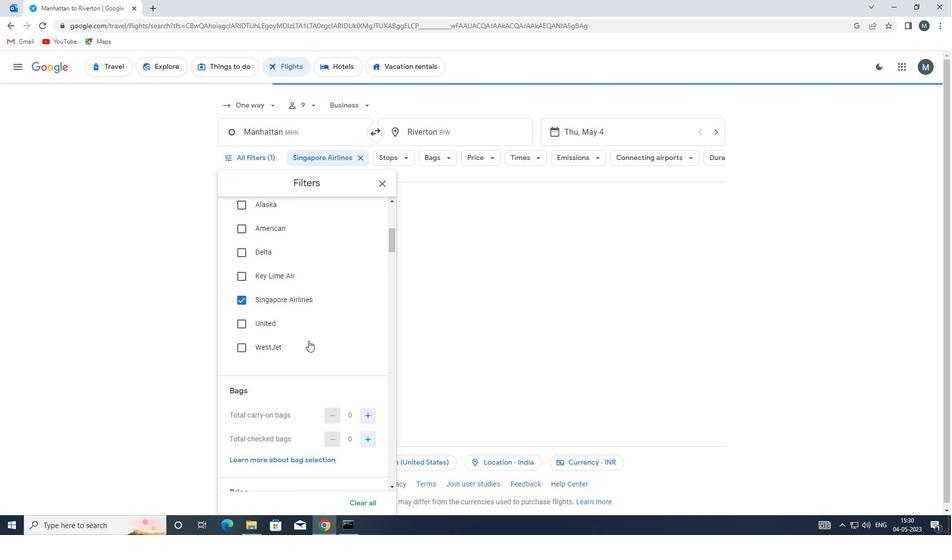 
Action: Mouse moved to (368, 382)
Screenshot: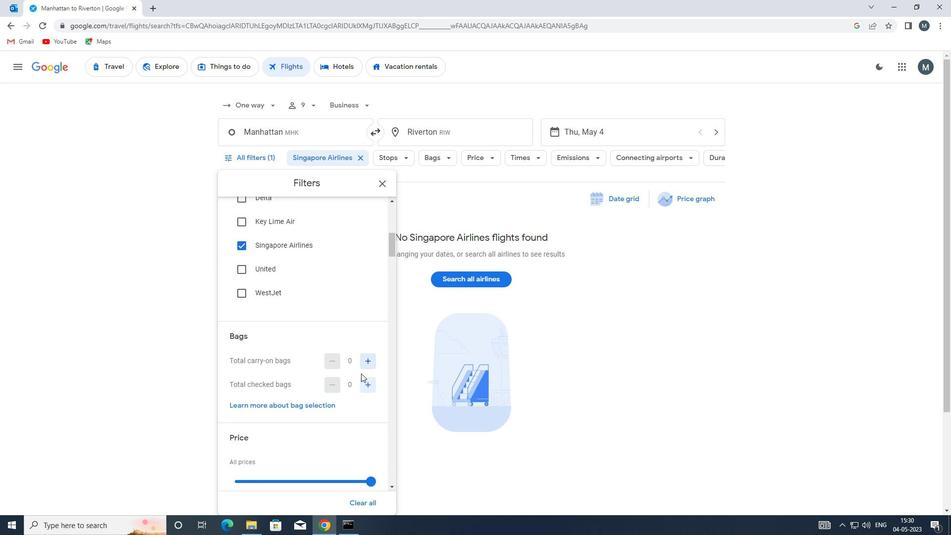 
Action: Mouse pressed left at (368, 382)
Screenshot: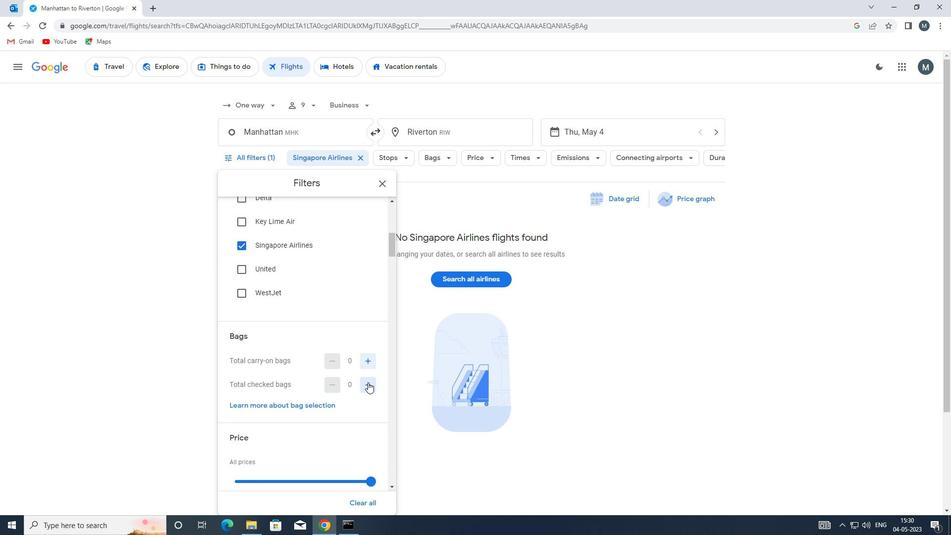 
Action: Mouse moved to (368, 382)
Screenshot: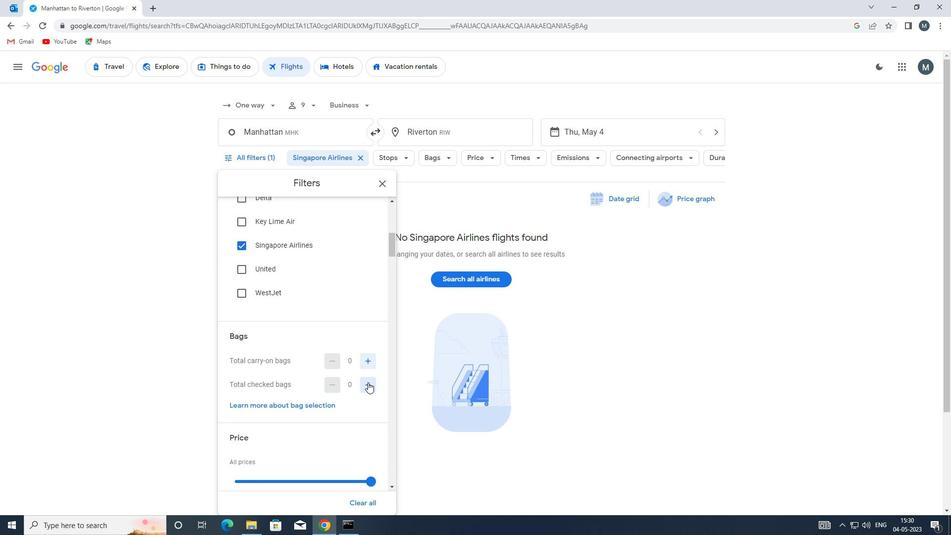
Action: Mouse pressed left at (368, 382)
Screenshot: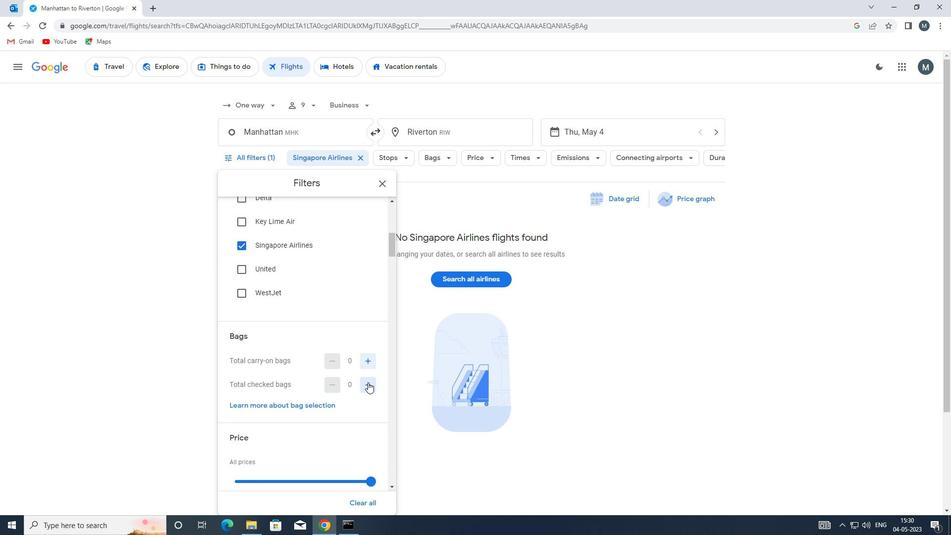 
Action: Mouse moved to (286, 346)
Screenshot: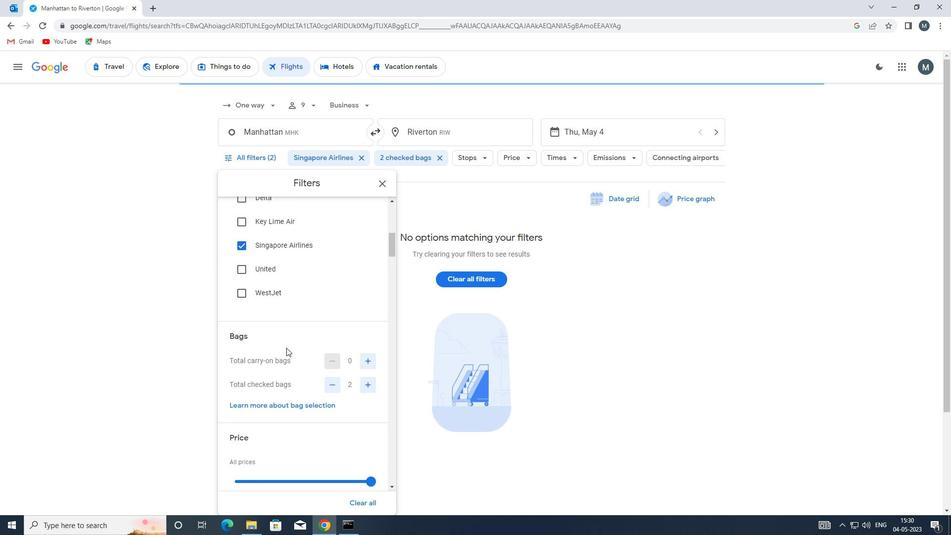 
Action: Mouse scrolled (286, 345) with delta (0, 0)
Screenshot: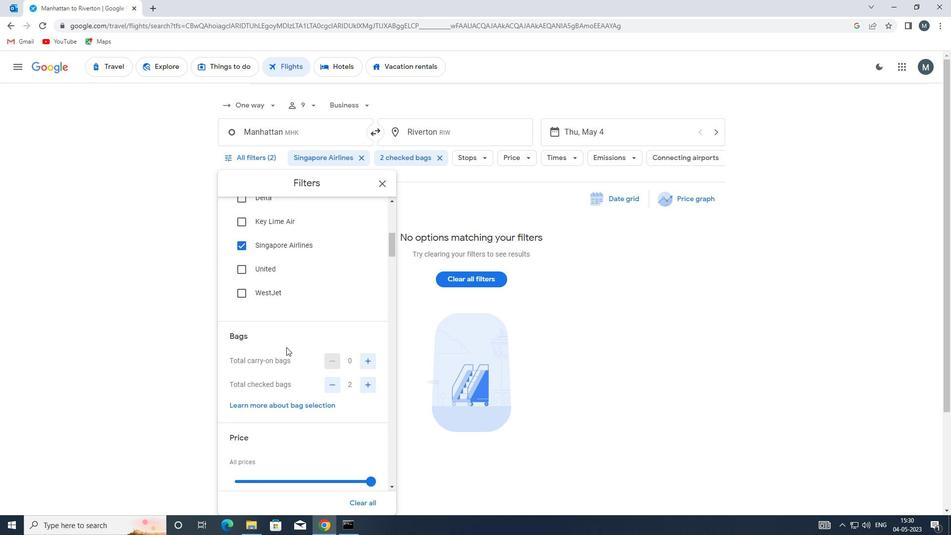 
Action: Mouse moved to (285, 345)
Screenshot: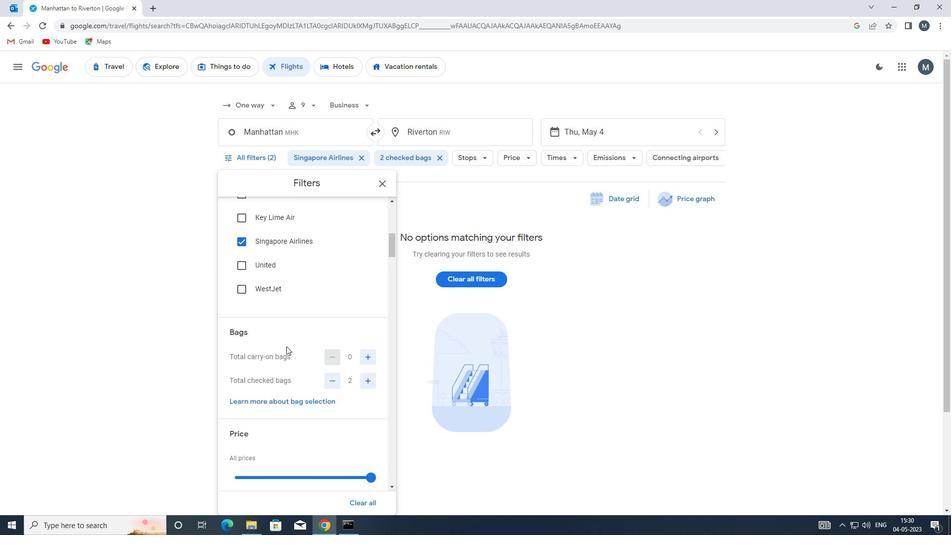 
Action: Mouse scrolled (285, 344) with delta (0, 0)
Screenshot: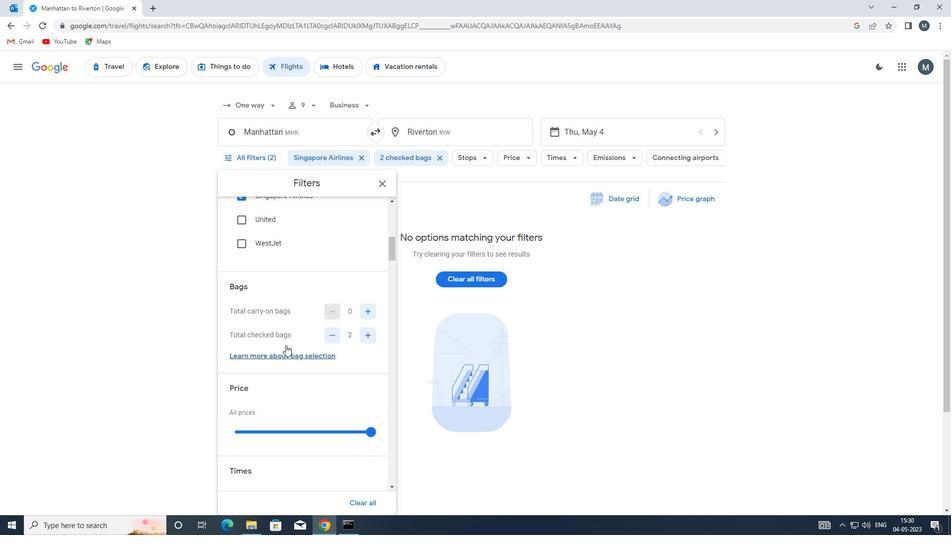
Action: Mouse moved to (291, 377)
Screenshot: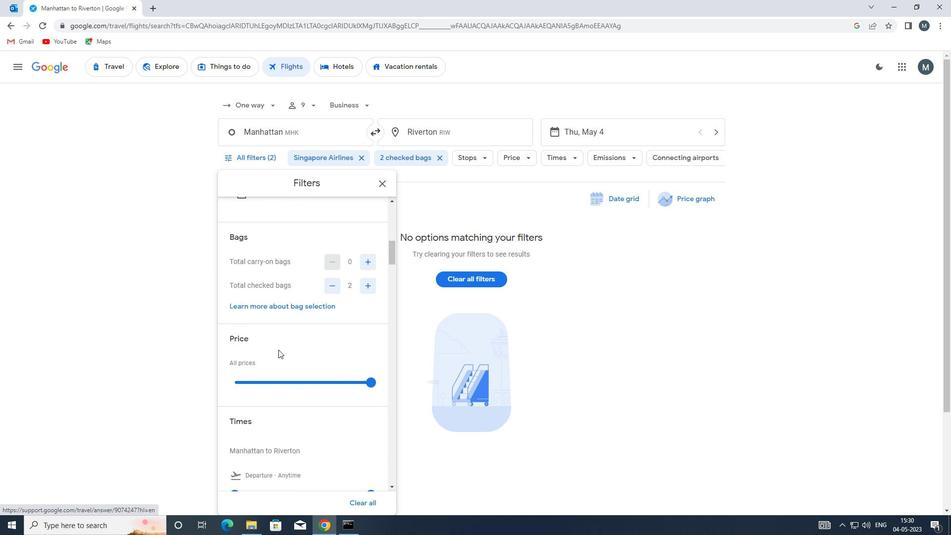 
Action: Mouse pressed left at (291, 377)
Screenshot: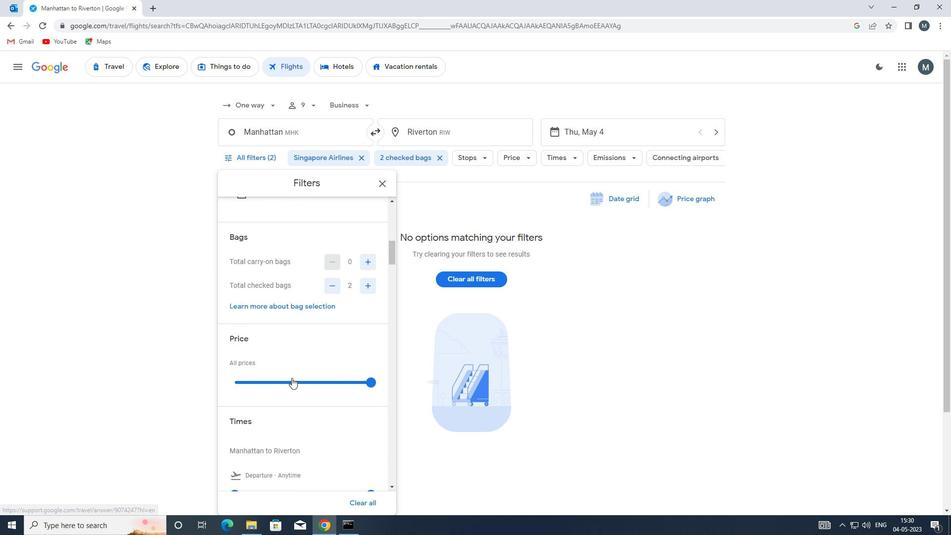 
Action: Mouse pressed left at (291, 377)
Screenshot: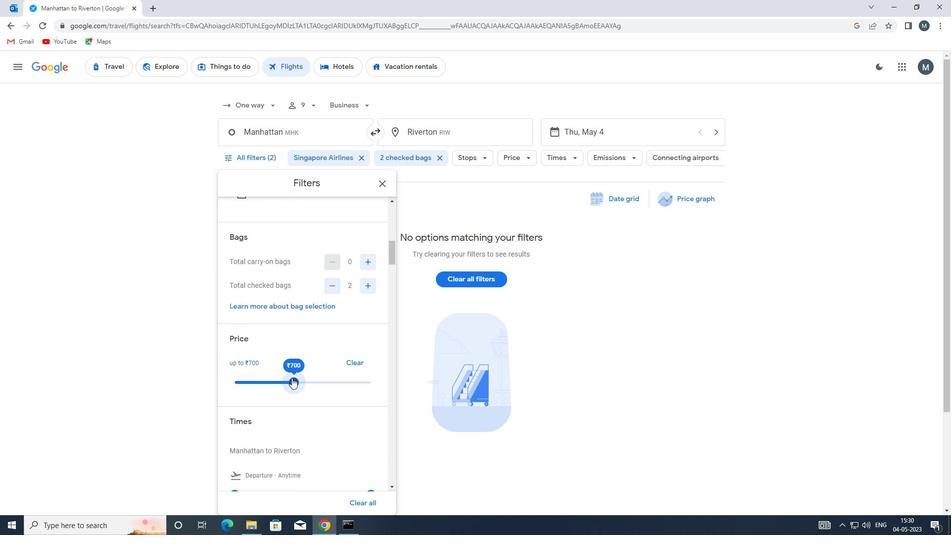 
Action: Mouse moved to (291, 349)
Screenshot: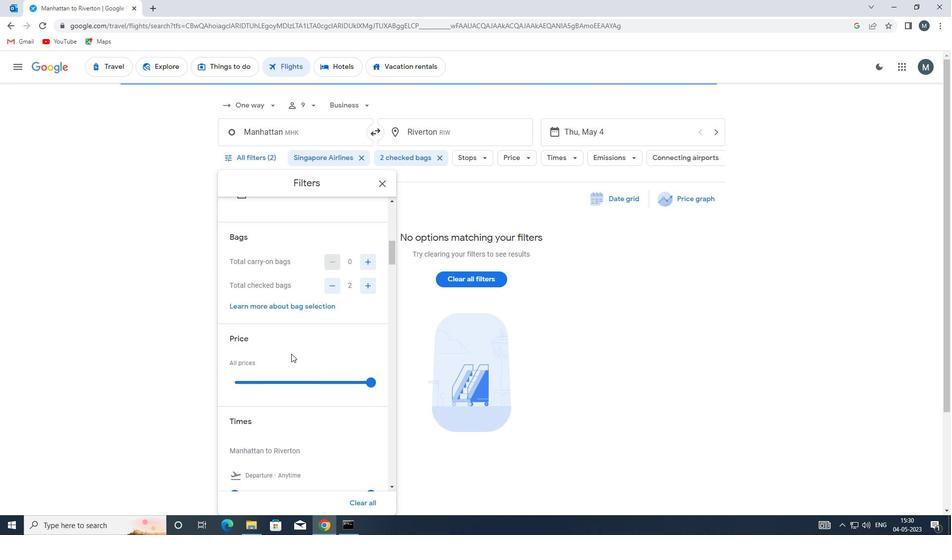 
Action: Mouse scrolled (291, 349) with delta (0, 0)
Screenshot: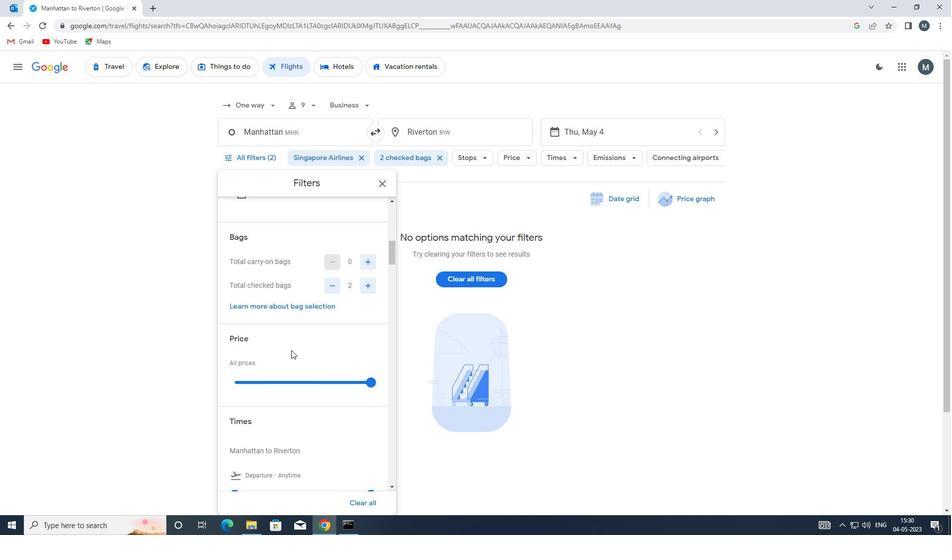 
Action: Mouse moved to (284, 351)
Screenshot: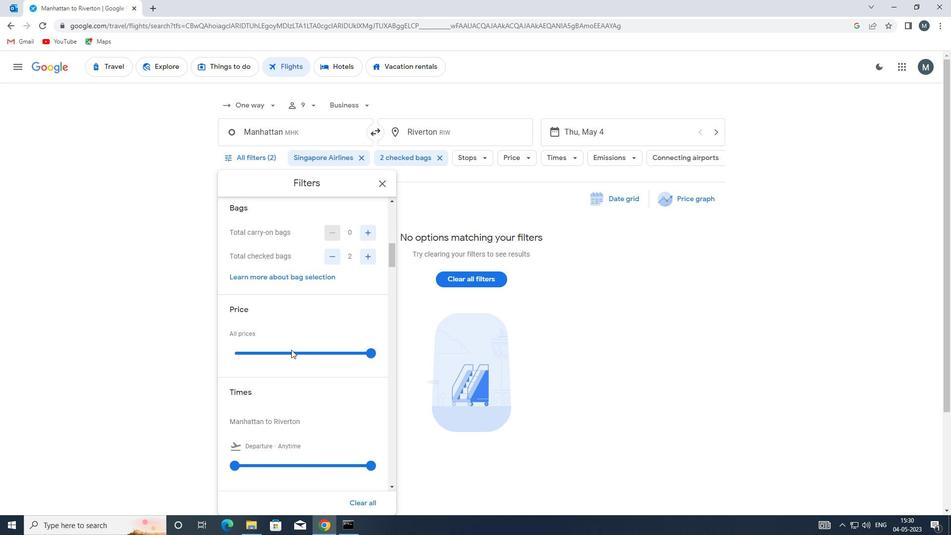 
Action: Mouse scrolled (284, 351) with delta (0, 0)
Screenshot: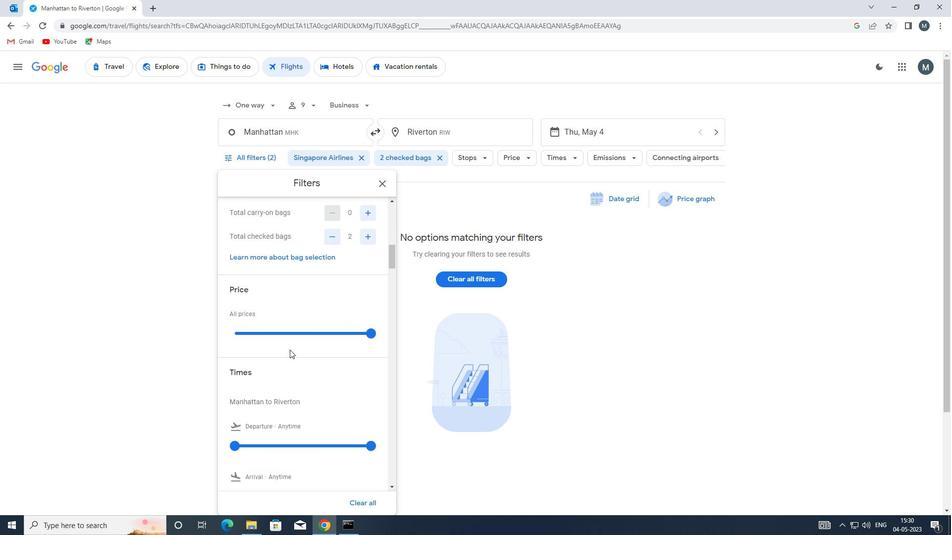 
Action: Mouse moved to (279, 356)
Screenshot: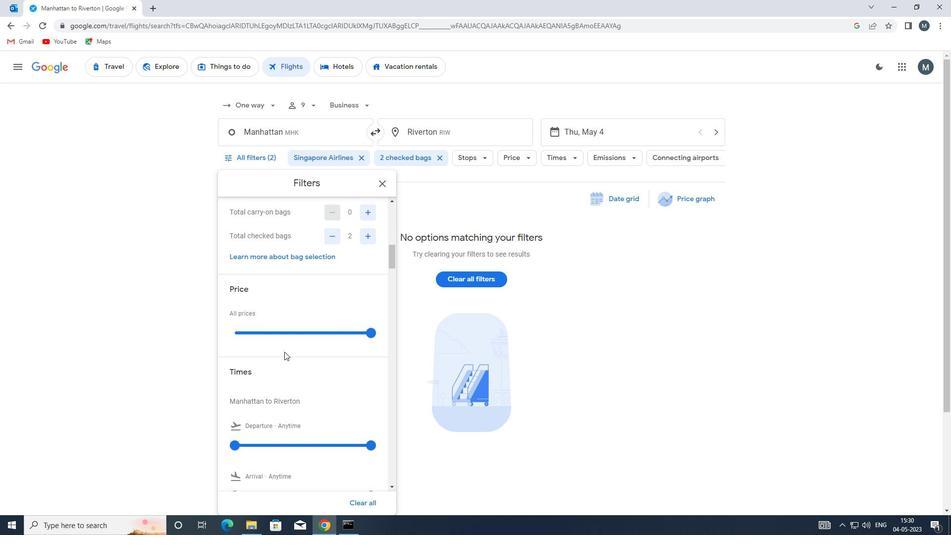 
Action: Mouse scrolled (279, 356) with delta (0, 0)
Screenshot: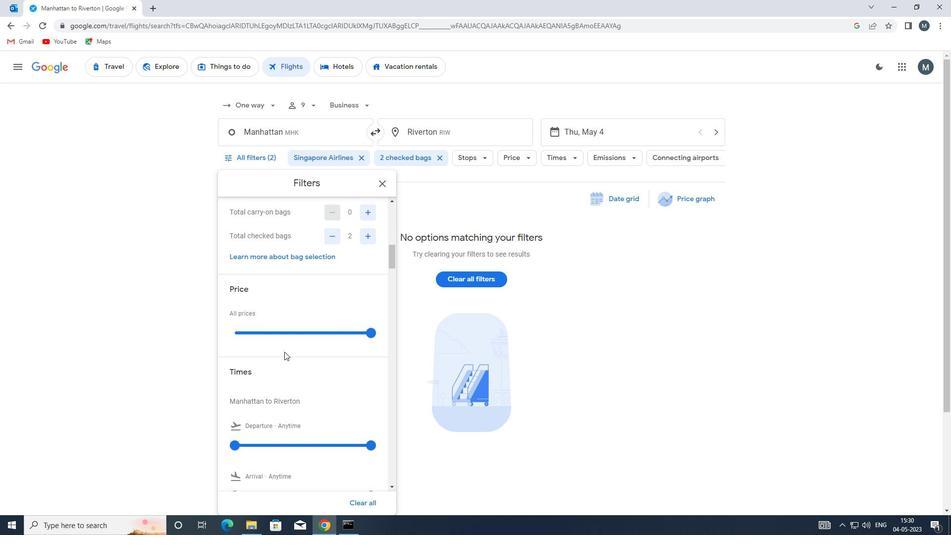 
Action: Mouse moved to (233, 347)
Screenshot: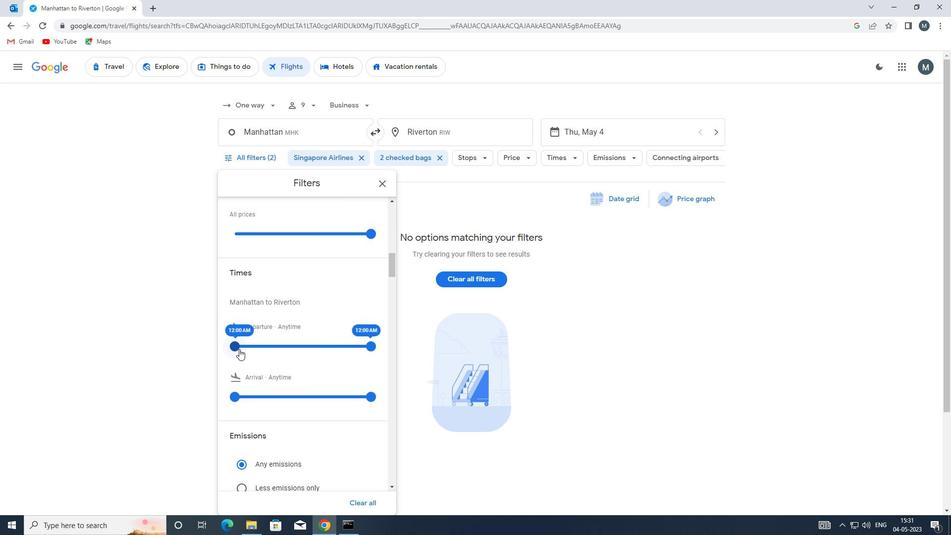 
Action: Mouse pressed left at (233, 347)
Screenshot: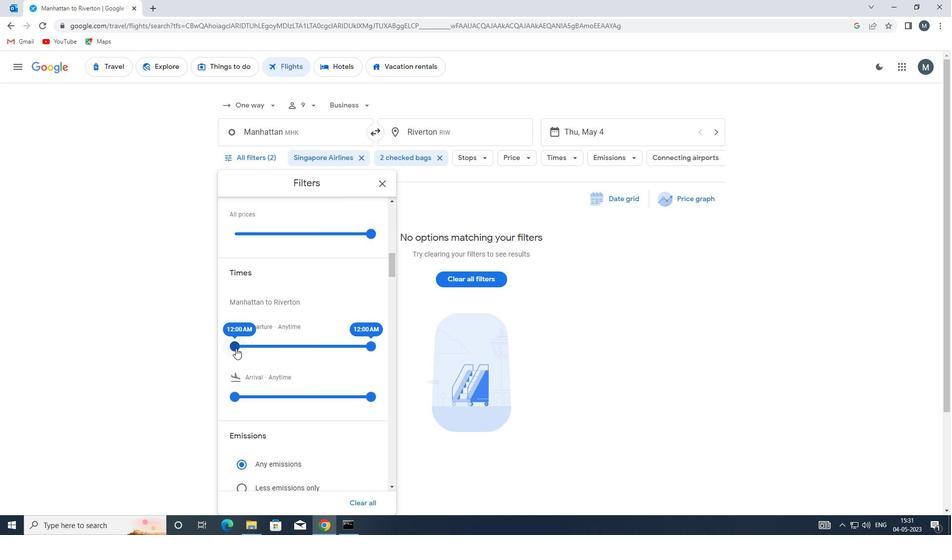 
Action: Mouse moved to (366, 345)
Screenshot: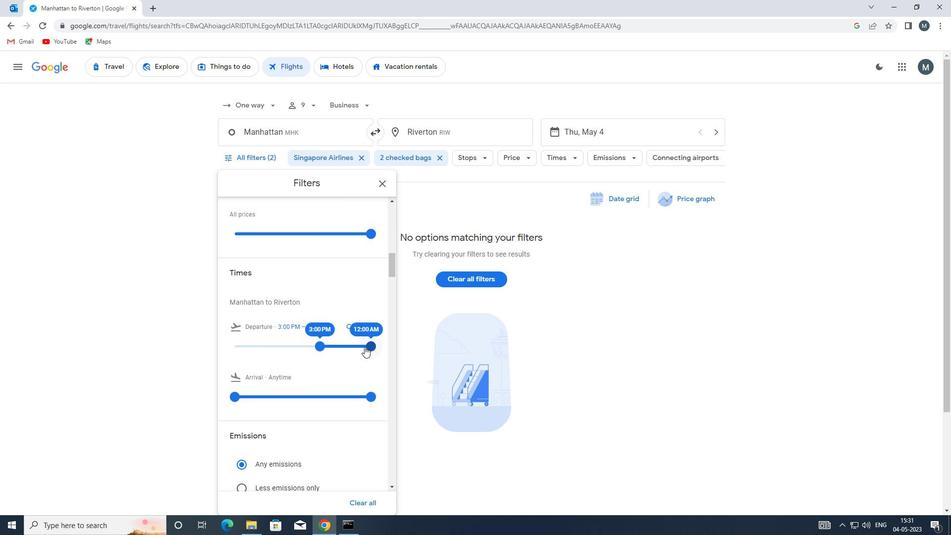 
Action: Mouse pressed left at (366, 345)
Screenshot: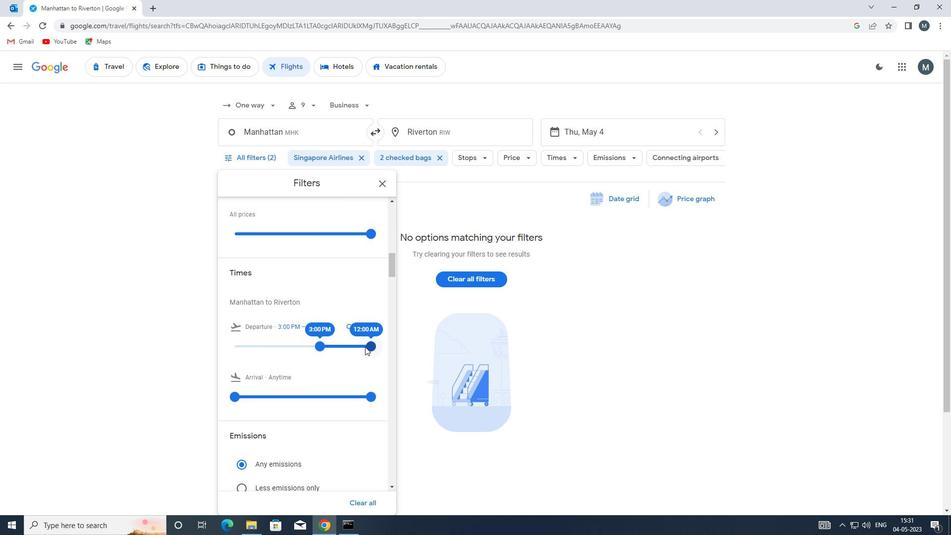 
Action: Mouse moved to (323, 346)
Screenshot: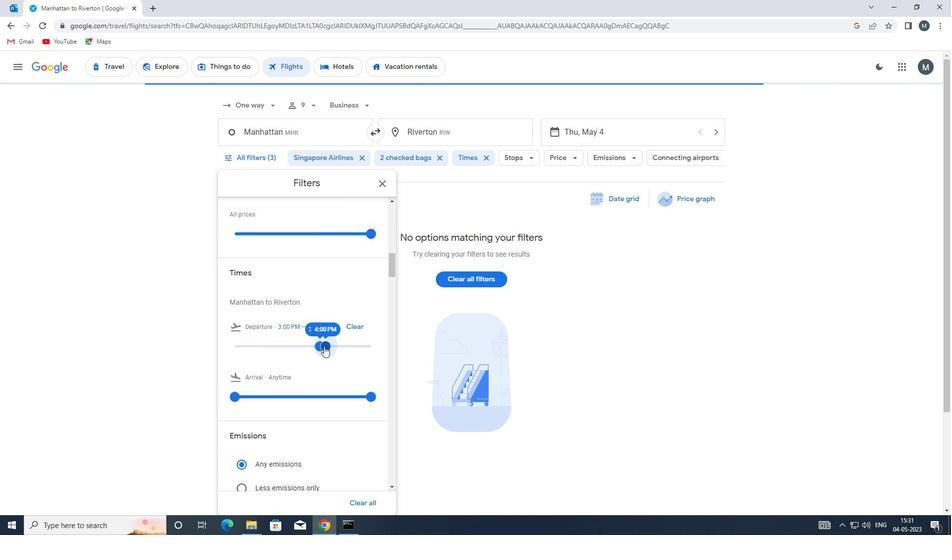 
Action: Mouse scrolled (323, 345) with delta (0, 0)
Screenshot: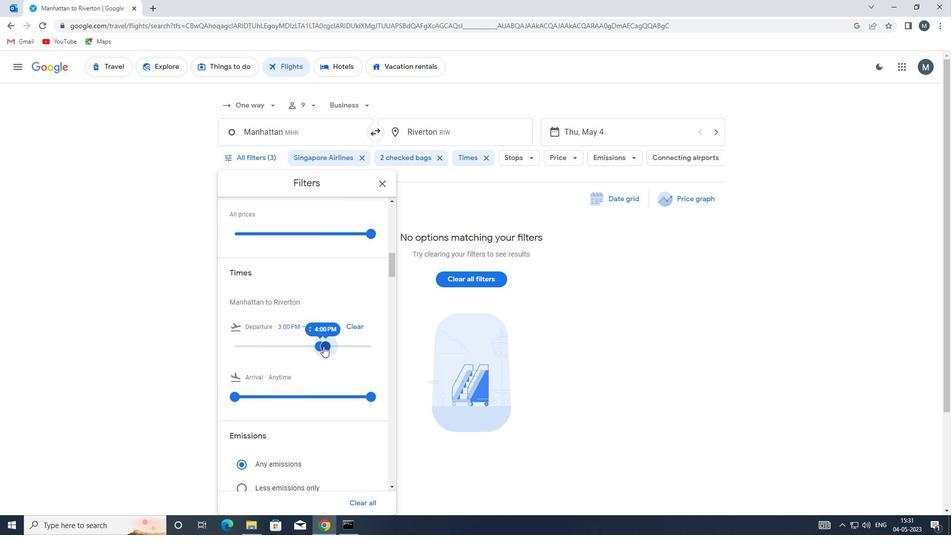 
Action: Mouse moved to (323, 346)
Screenshot: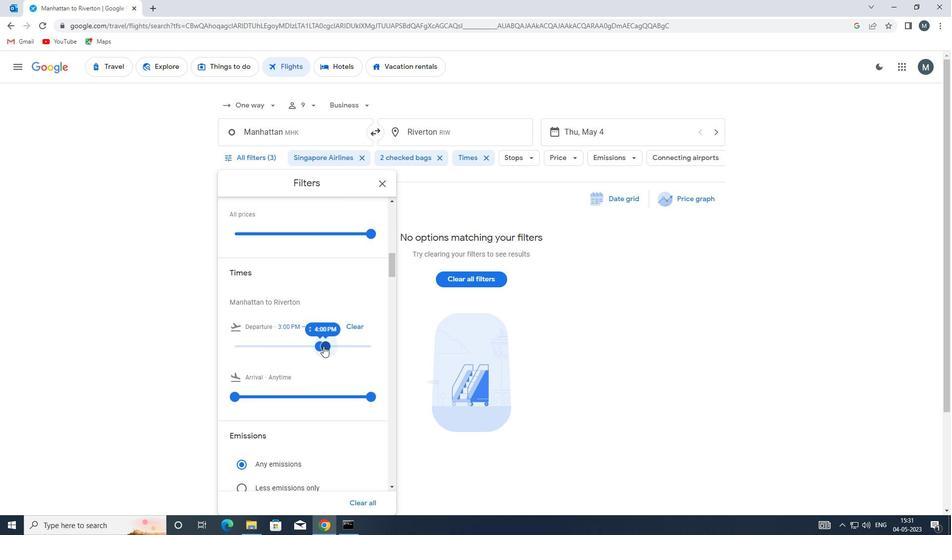 
Action: Mouse scrolled (323, 345) with delta (0, 0)
Screenshot: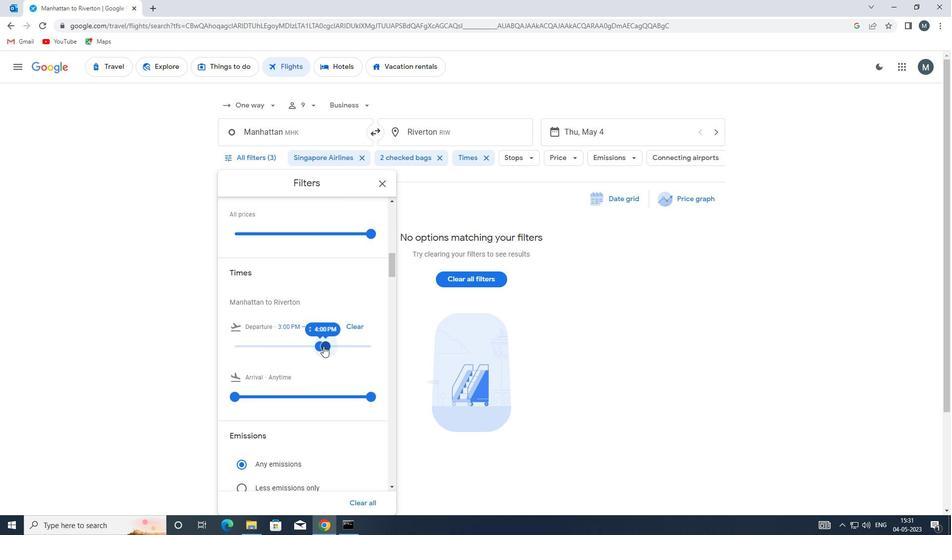 
Action: Mouse moved to (381, 182)
Screenshot: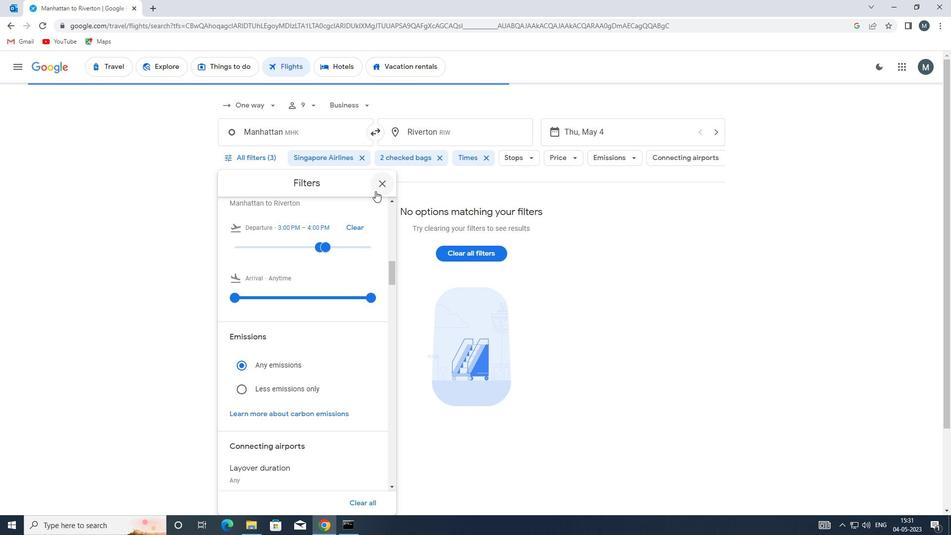
Action: Mouse pressed left at (381, 182)
Screenshot: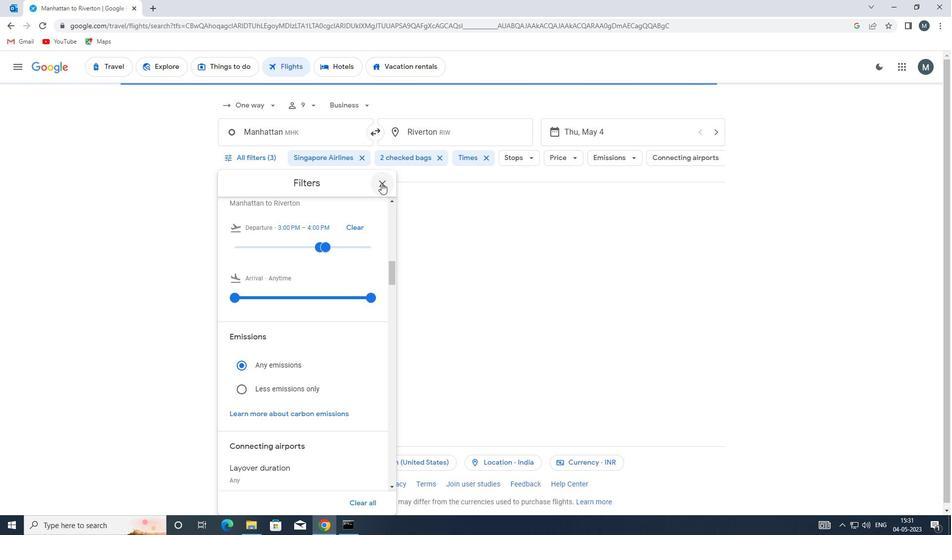 
Action: Mouse moved to (381, 186)
Screenshot: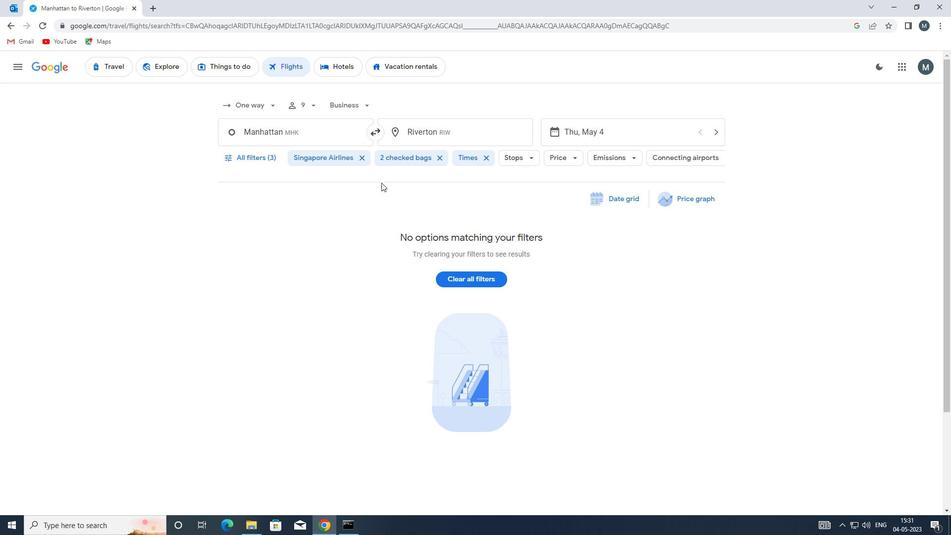 
